 Task: Find connections with filter location Taquari with filter topic #hiringwith filter profile language Potuguese with filter current company Wonder Cement Ltd. with filter school SPJIMR SP Jain Institute of Management & Research with filter industry Electrical Equipment Manufacturing with filter service category Accounting with filter keywords title Heavy Equipment Operator
Action: Mouse moved to (550, 109)
Screenshot: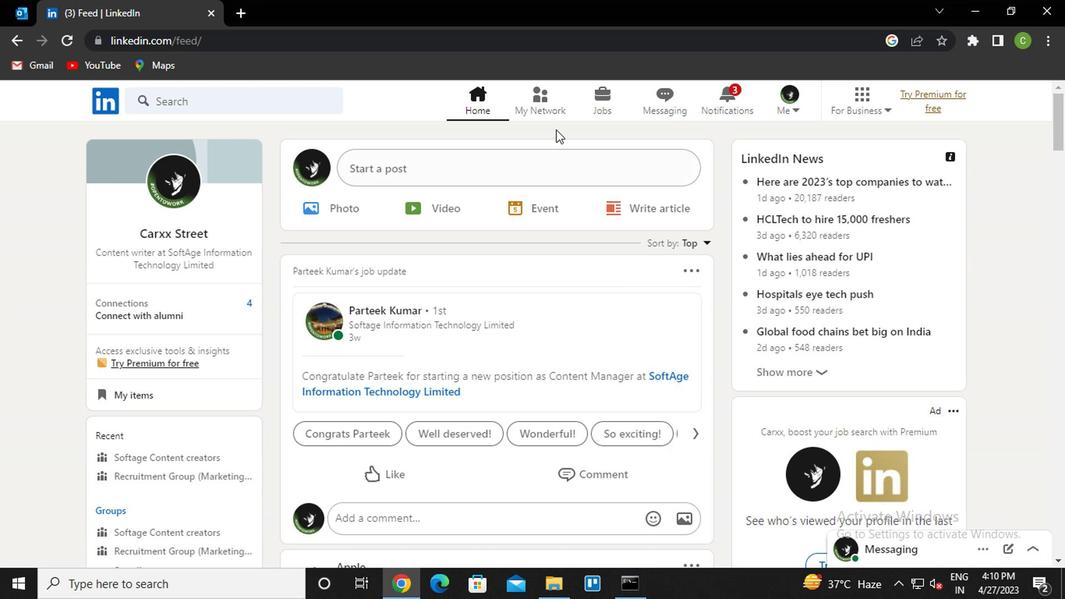 
Action: Mouse pressed left at (550, 109)
Screenshot: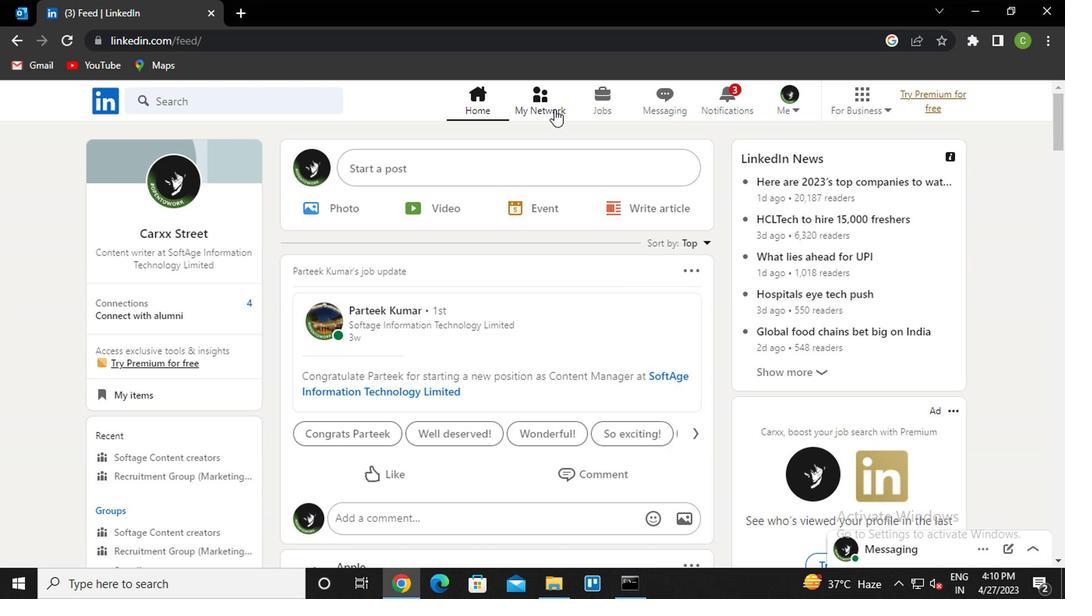 
Action: Mouse moved to (175, 195)
Screenshot: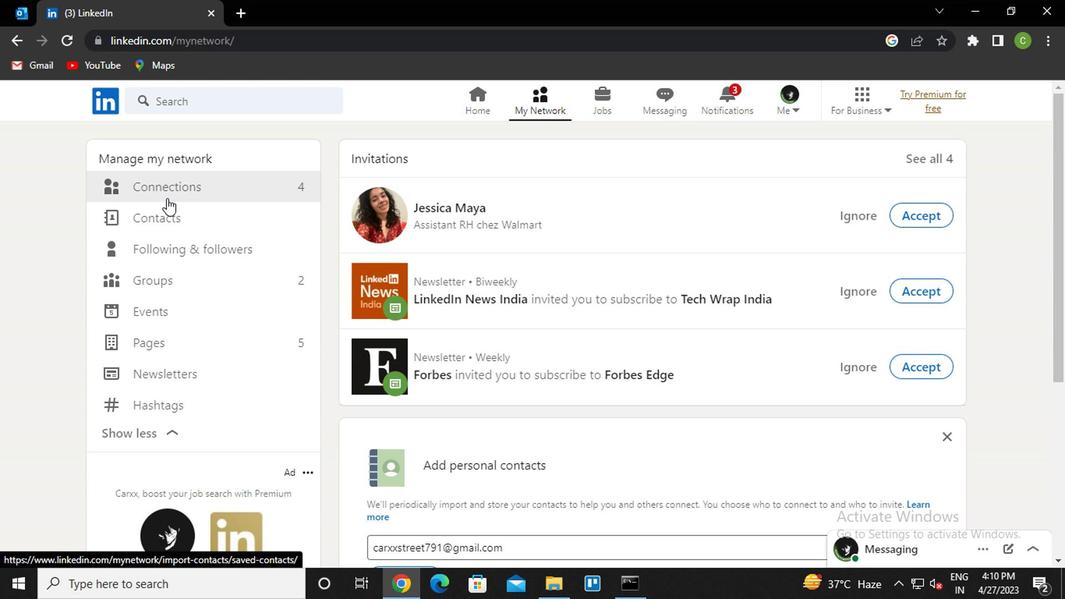 
Action: Mouse pressed left at (175, 195)
Screenshot: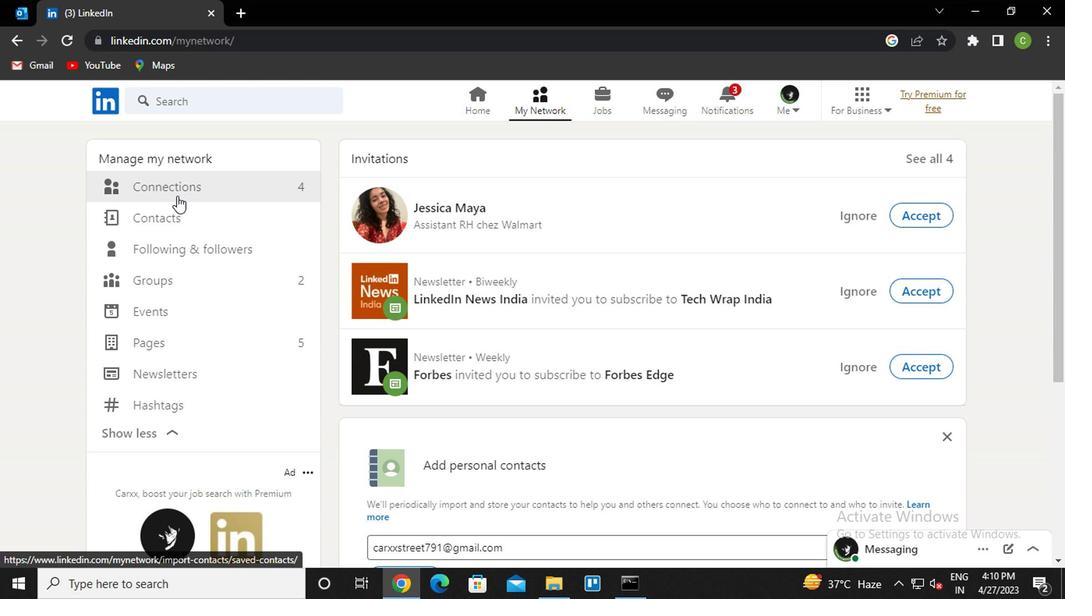 
Action: Mouse moved to (650, 188)
Screenshot: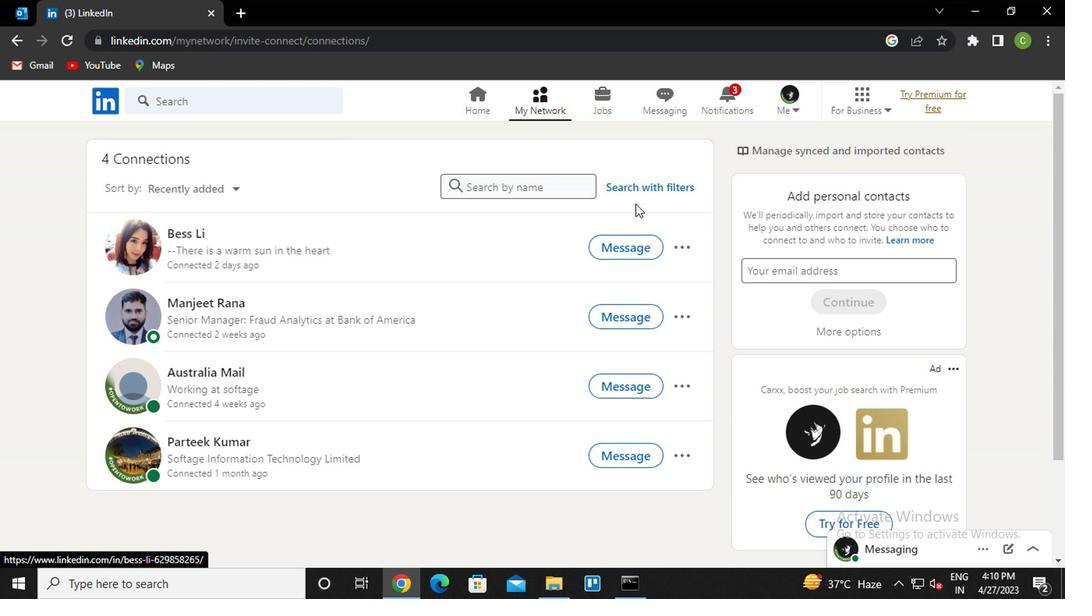
Action: Mouse pressed left at (650, 188)
Screenshot: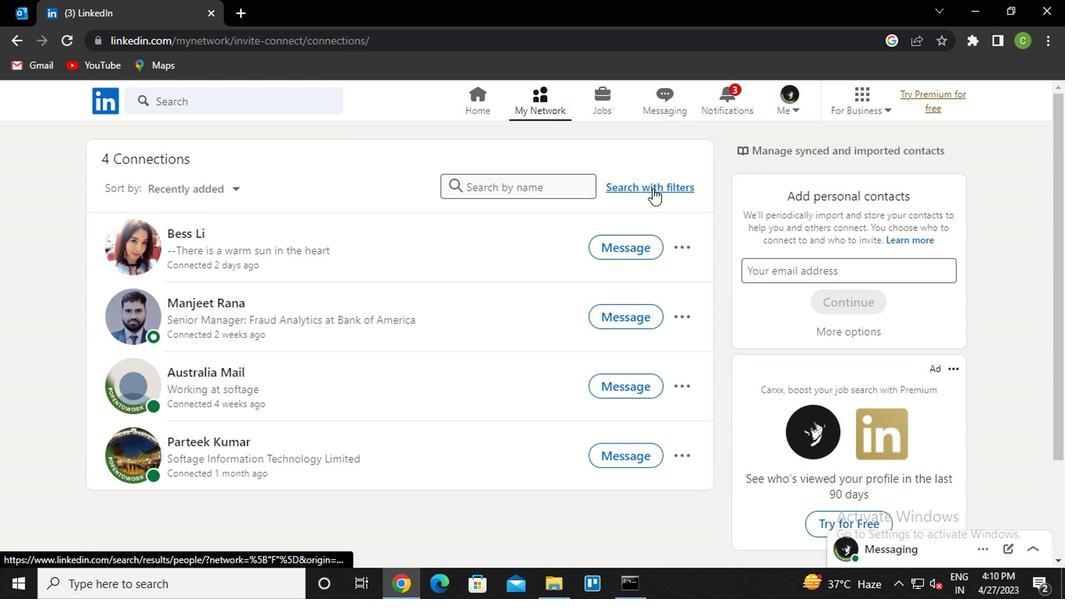 
Action: Mouse moved to (581, 148)
Screenshot: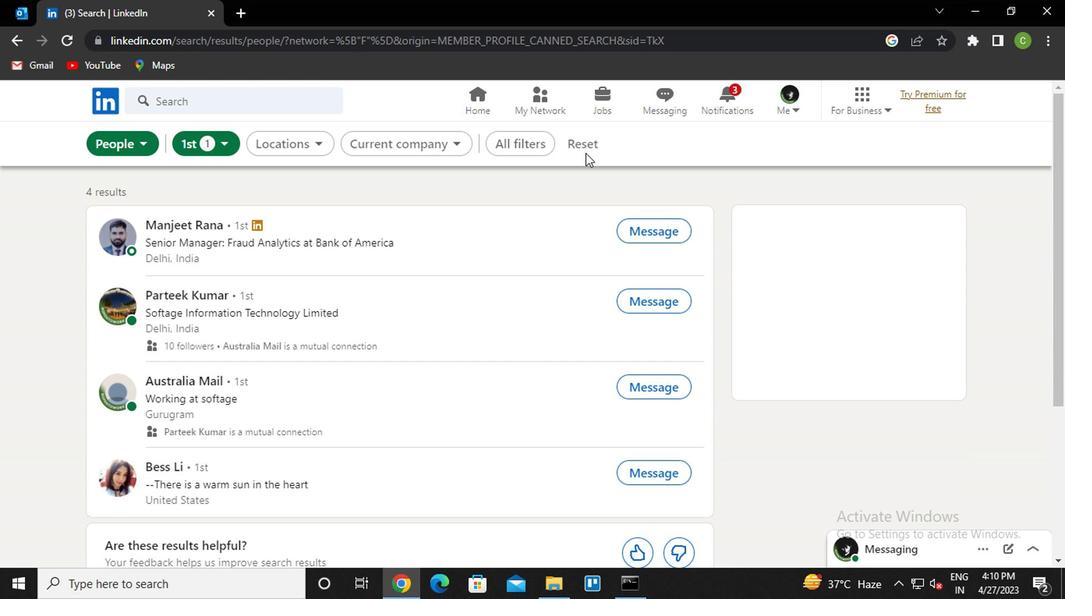 
Action: Mouse pressed left at (581, 148)
Screenshot: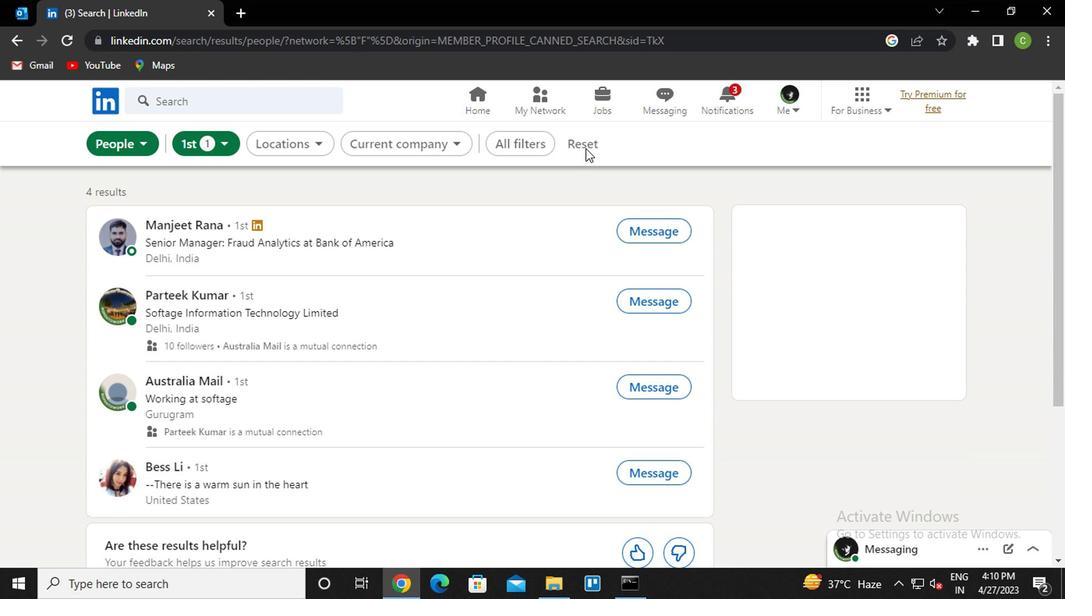 
Action: Mouse moved to (567, 150)
Screenshot: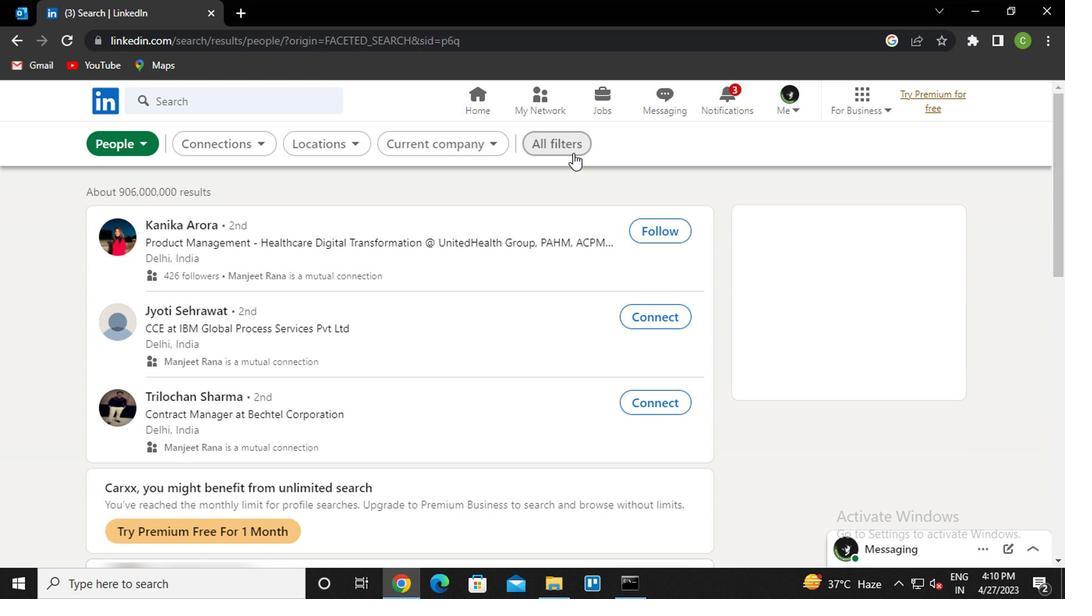 
Action: Mouse pressed left at (567, 150)
Screenshot: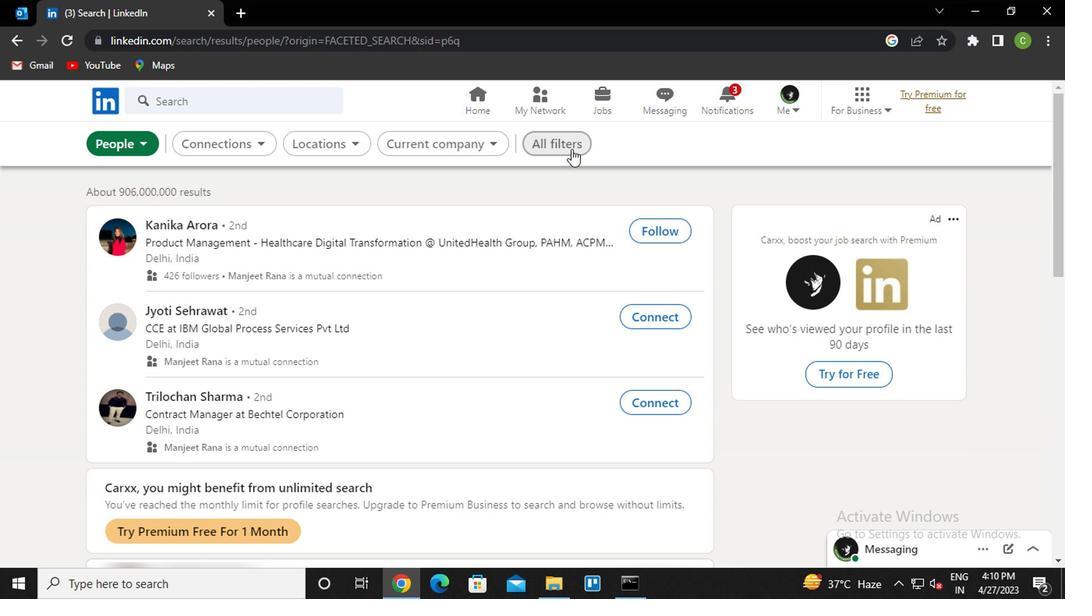 
Action: Mouse moved to (831, 300)
Screenshot: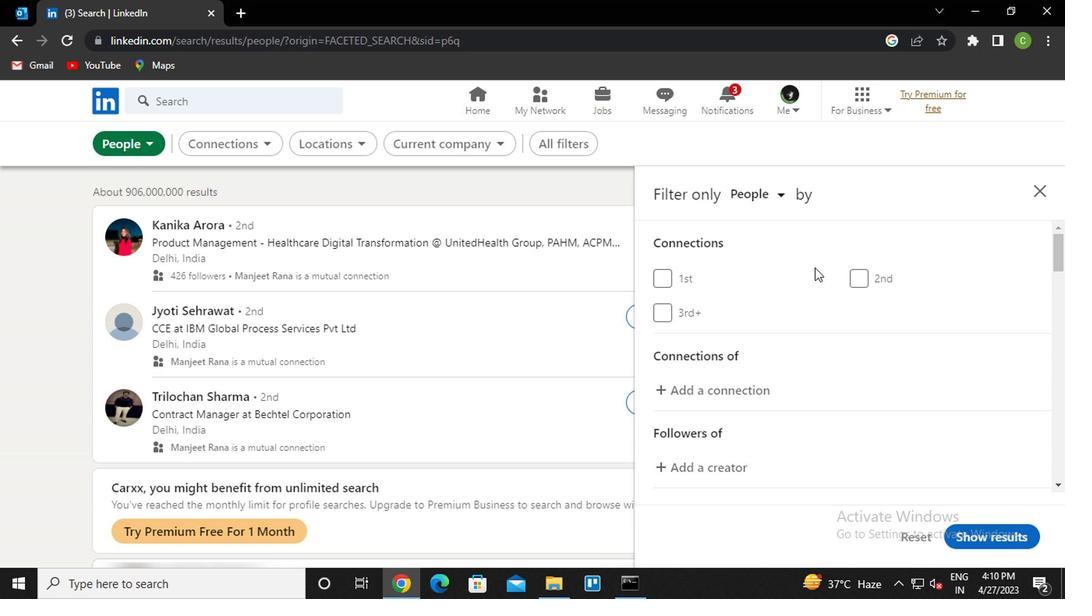 
Action: Mouse scrolled (831, 299) with delta (0, 0)
Screenshot: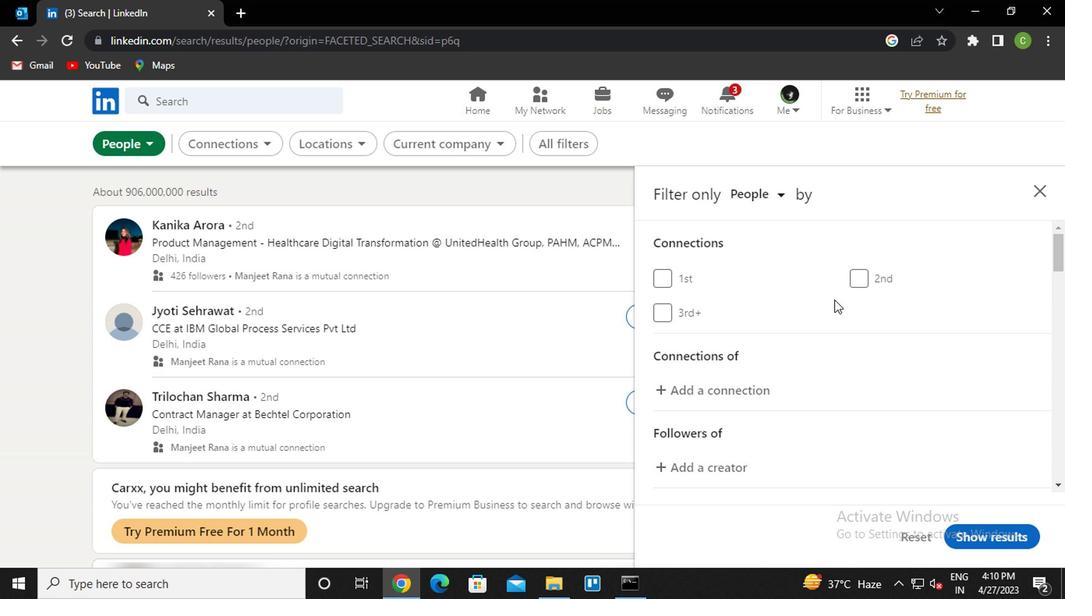 
Action: Mouse scrolled (831, 299) with delta (0, 0)
Screenshot: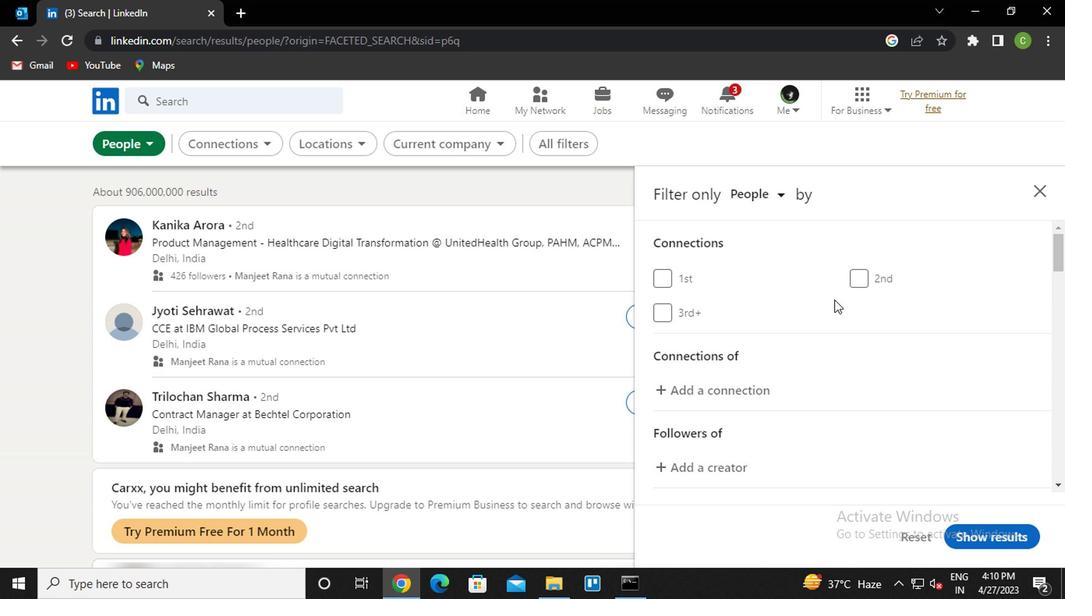 
Action: Mouse scrolled (831, 299) with delta (0, 0)
Screenshot: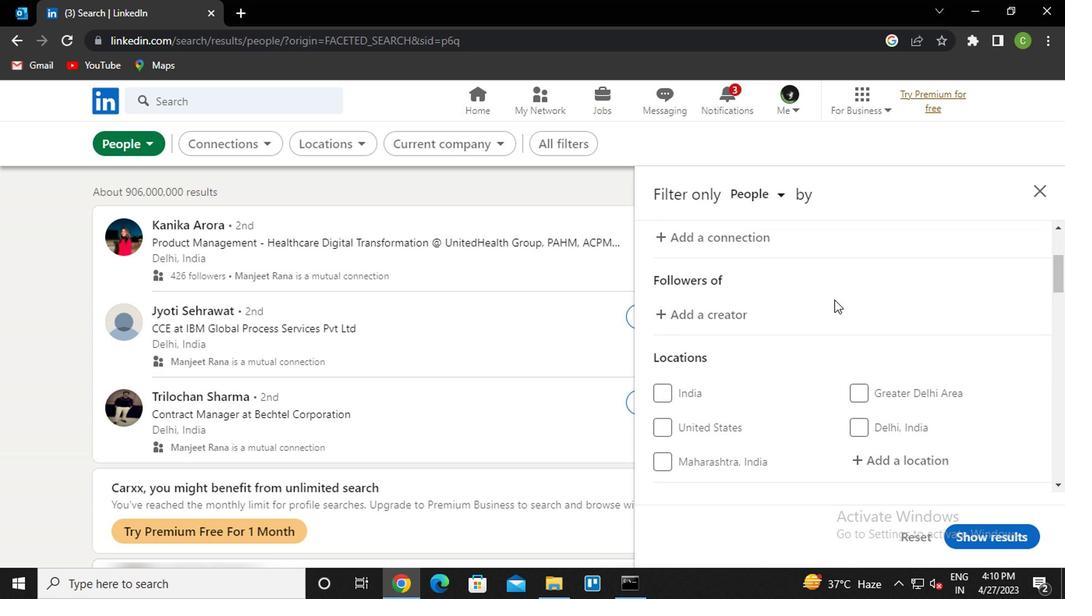 
Action: Mouse scrolled (831, 299) with delta (0, 0)
Screenshot: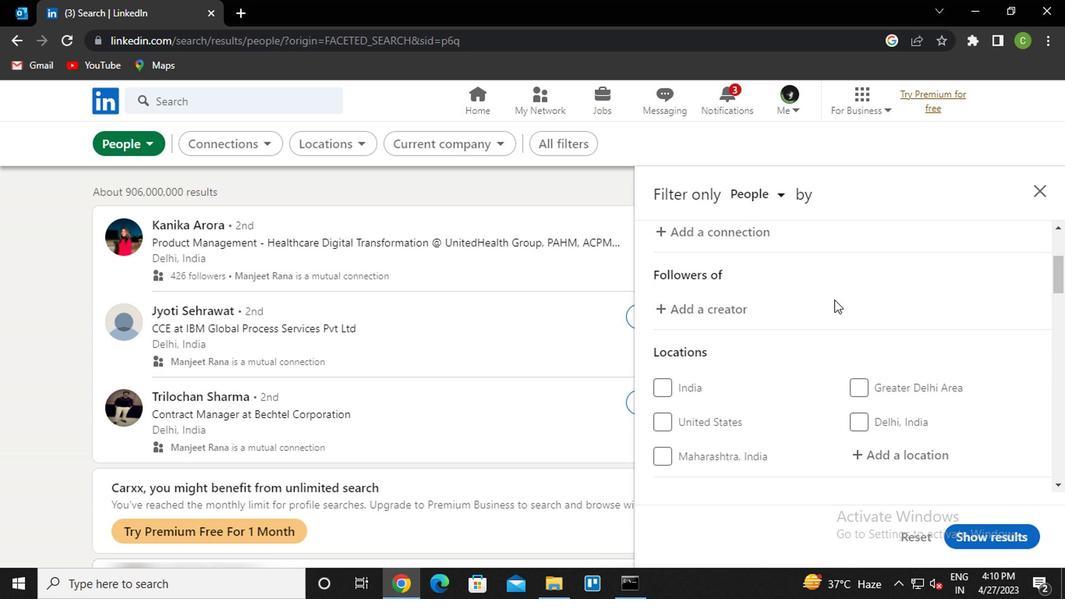 
Action: Mouse moved to (892, 308)
Screenshot: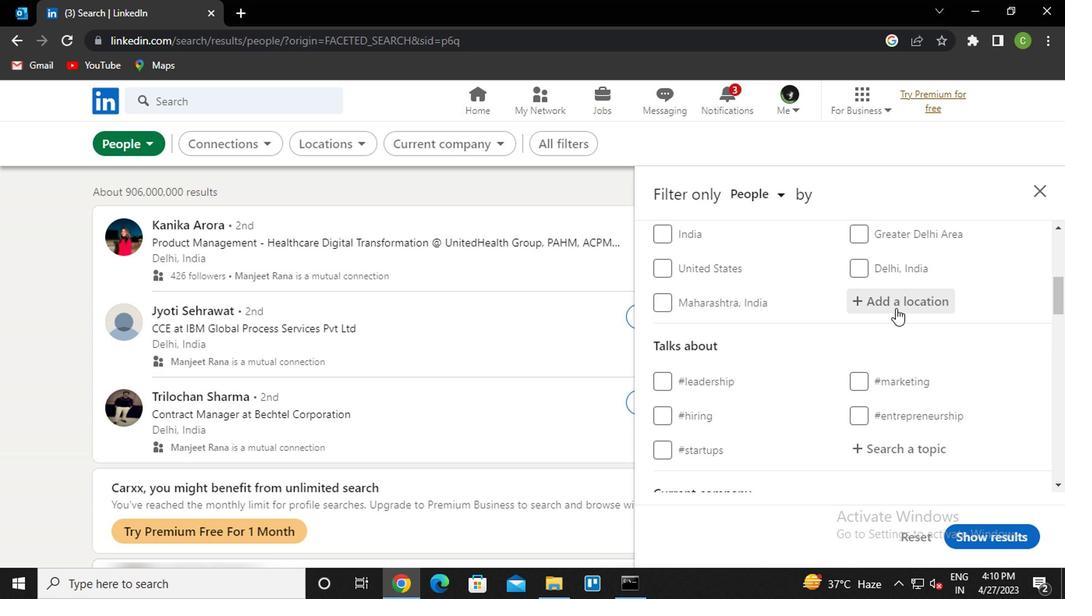 
Action: Mouse pressed left at (892, 308)
Screenshot: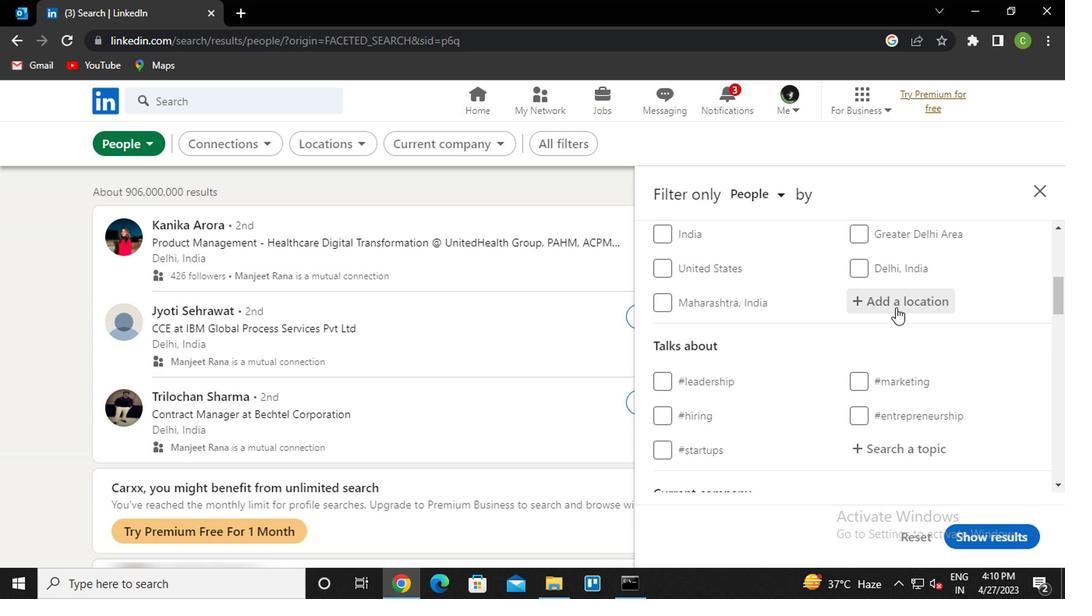 
Action: Key pressed t<Key.caps_lock>aquari<Key.down><Key.enter>
Screenshot: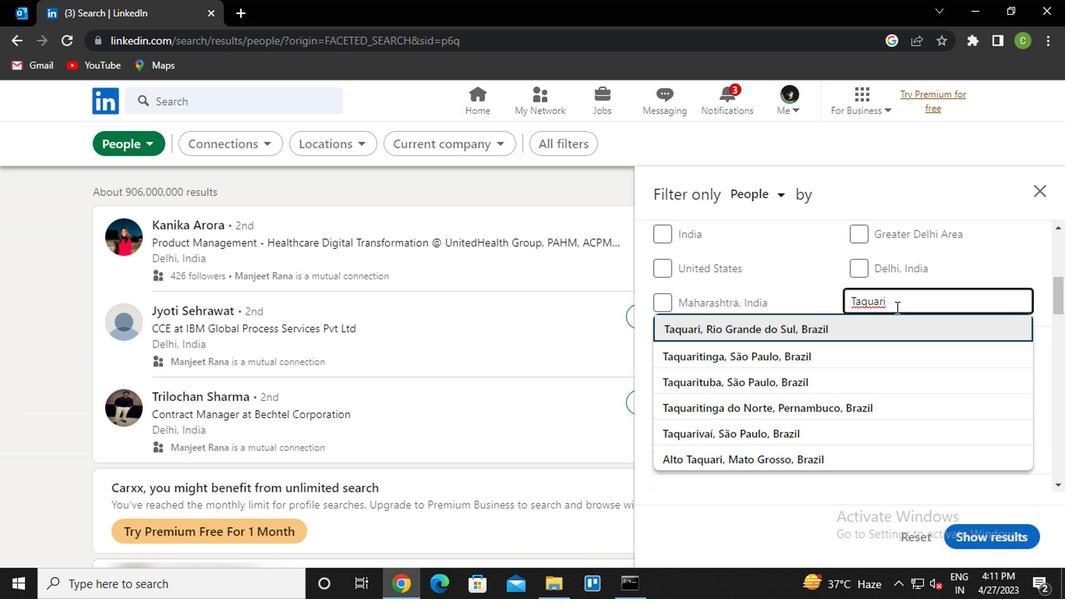 
Action: Mouse scrolled (892, 307) with delta (0, 0)
Screenshot: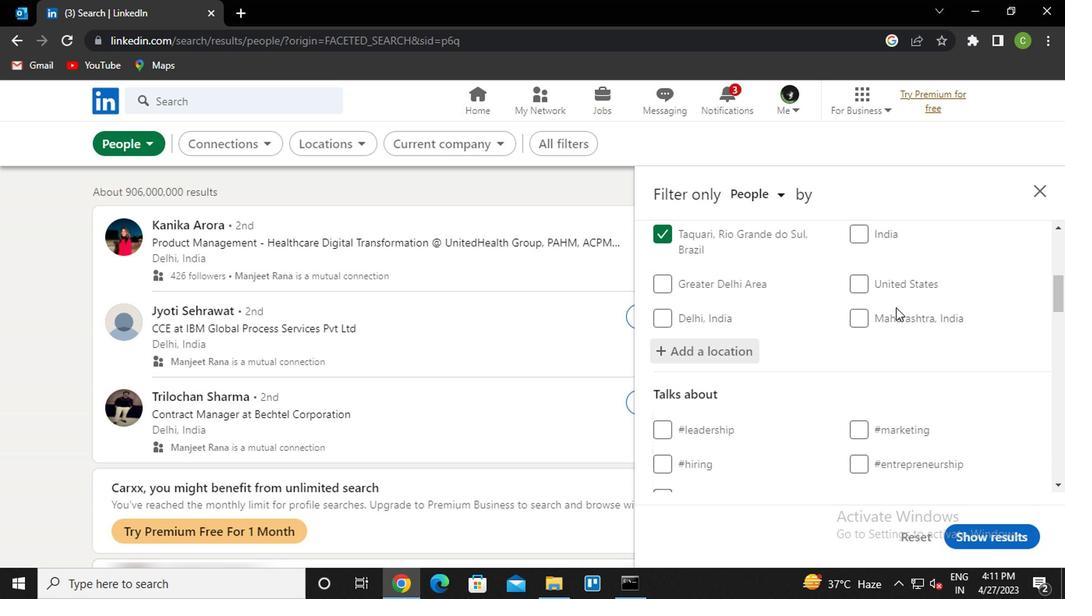 
Action: Mouse moved to (892, 309)
Screenshot: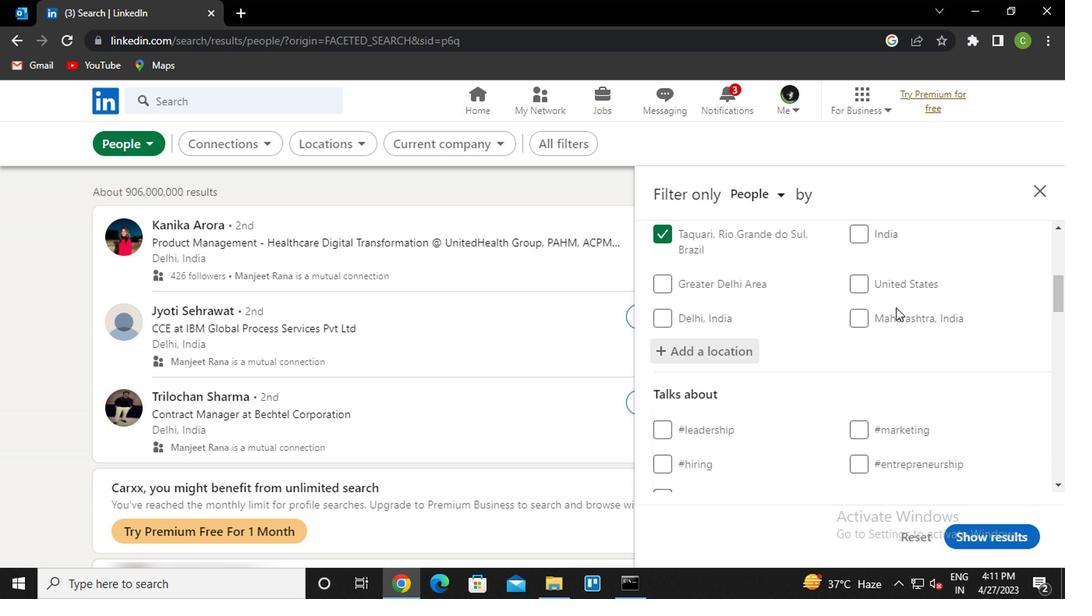 
Action: Mouse scrolled (892, 309) with delta (0, 0)
Screenshot: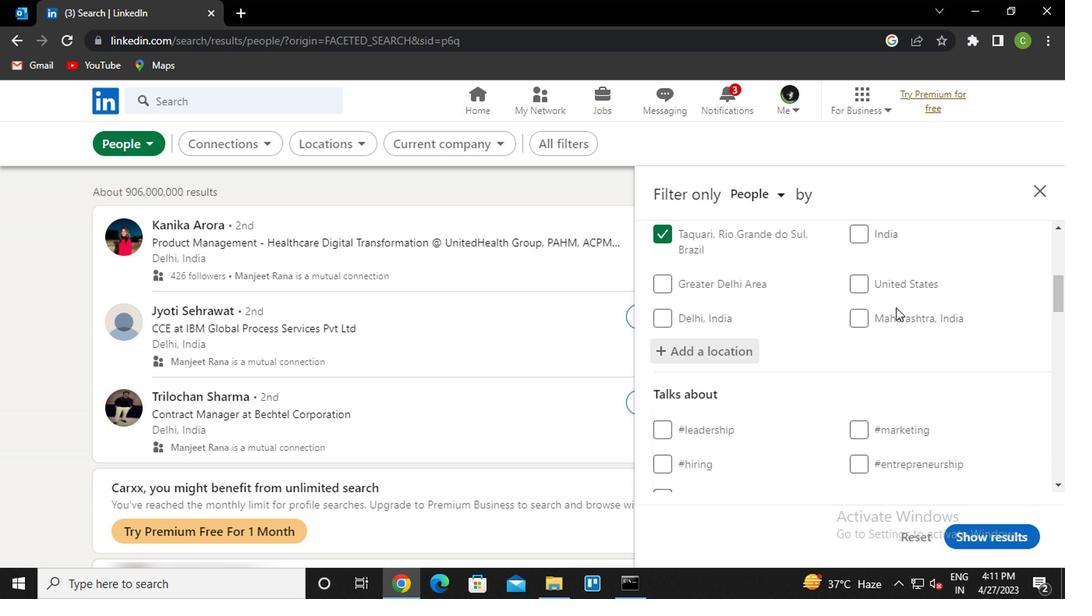 
Action: Mouse scrolled (892, 309) with delta (0, 0)
Screenshot: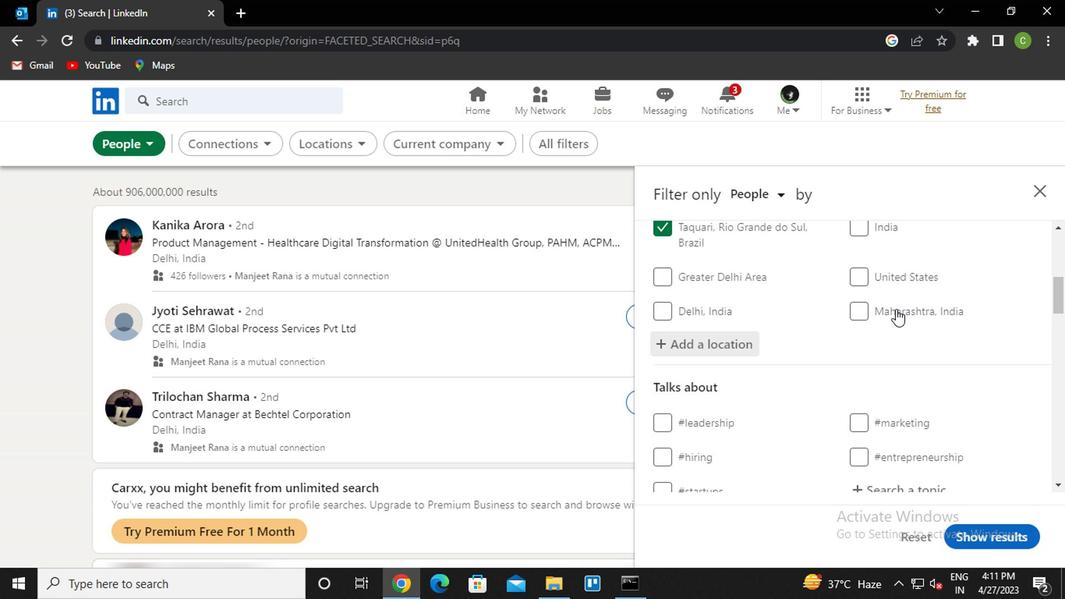 
Action: Mouse moved to (912, 270)
Screenshot: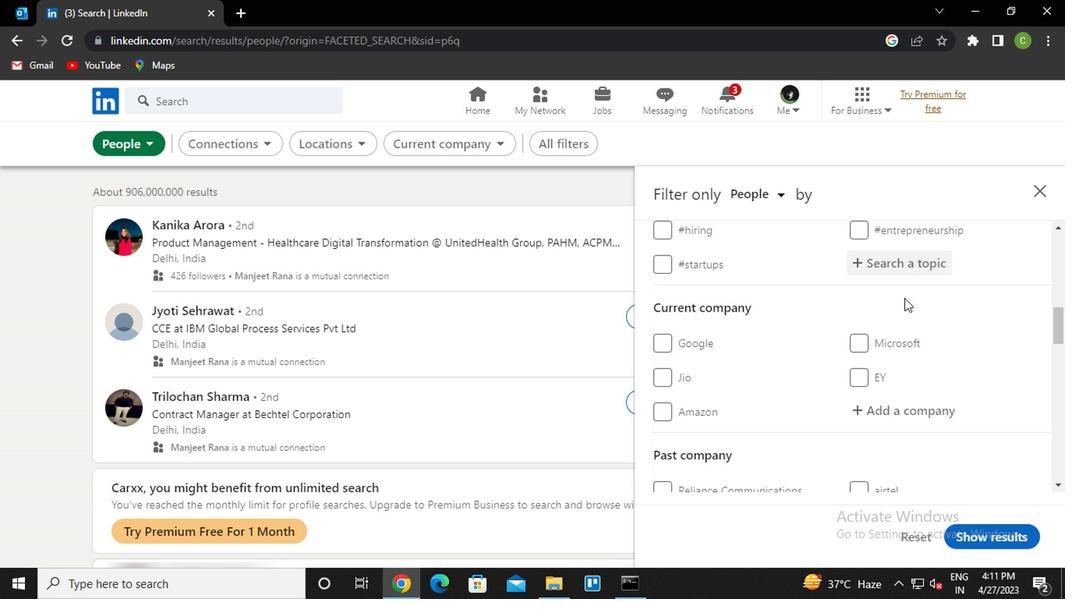 
Action: Mouse pressed left at (912, 270)
Screenshot: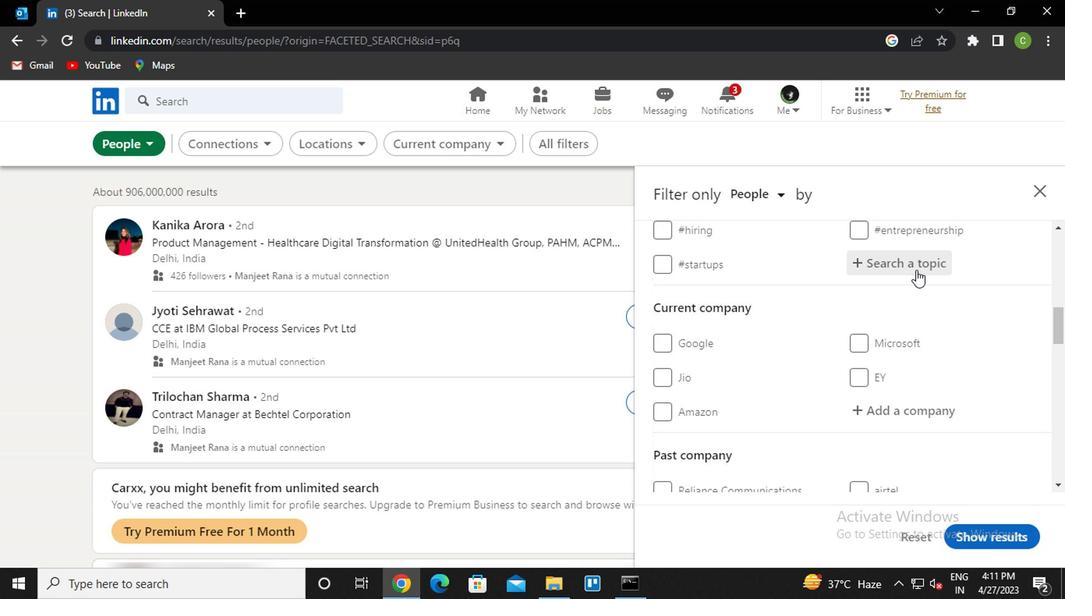 
Action: Key pressed hiring<Key.down><Key.enter>
Screenshot: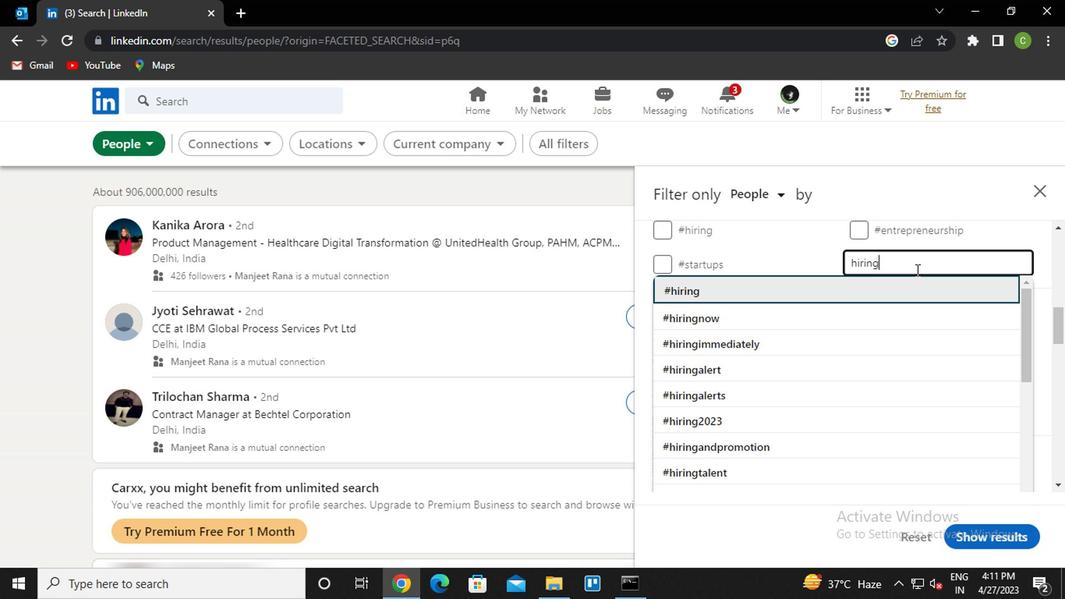 
Action: Mouse scrolled (912, 270) with delta (0, 0)
Screenshot: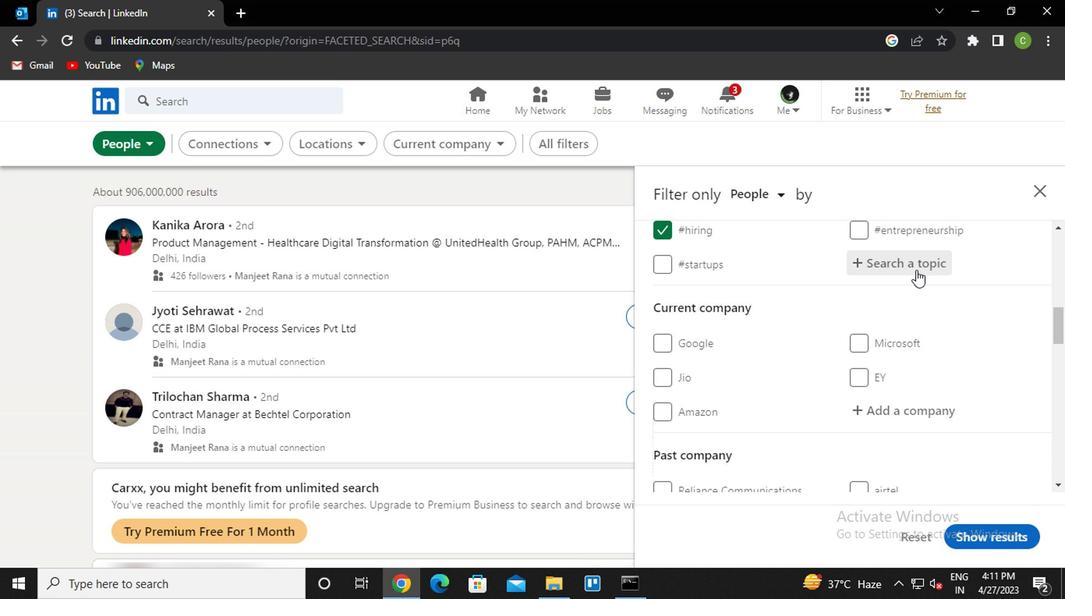 
Action: Mouse scrolled (912, 270) with delta (0, 0)
Screenshot: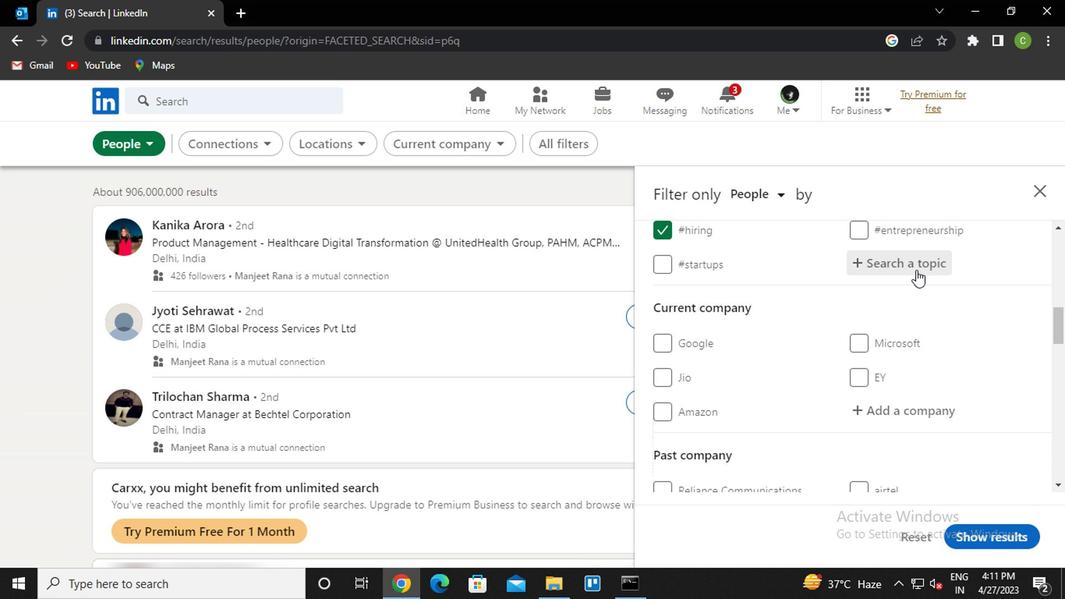 
Action: Mouse scrolled (912, 270) with delta (0, 0)
Screenshot: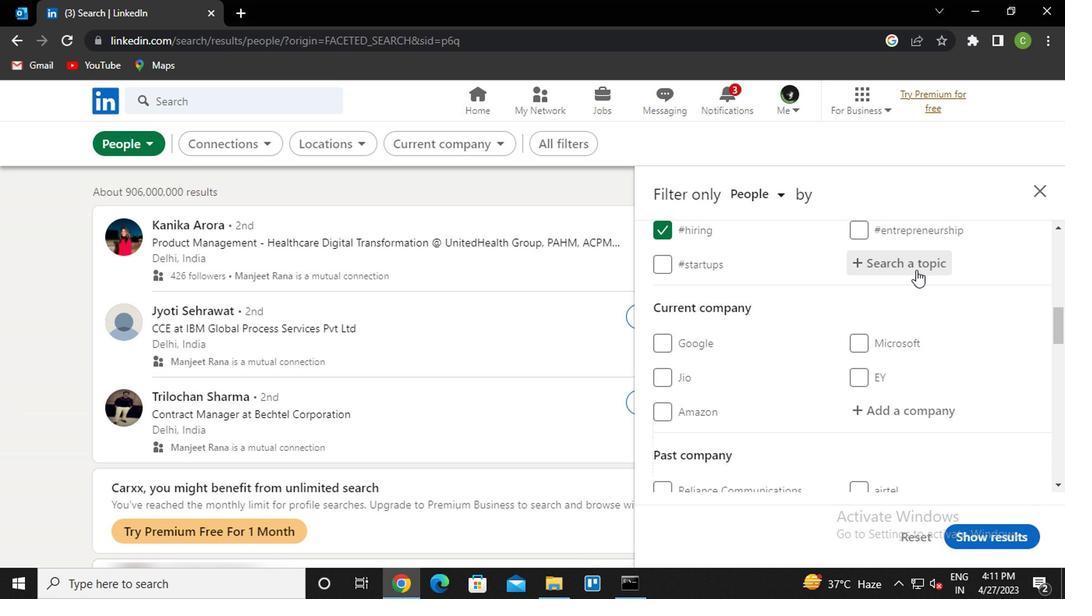 
Action: Mouse scrolled (912, 270) with delta (0, 0)
Screenshot: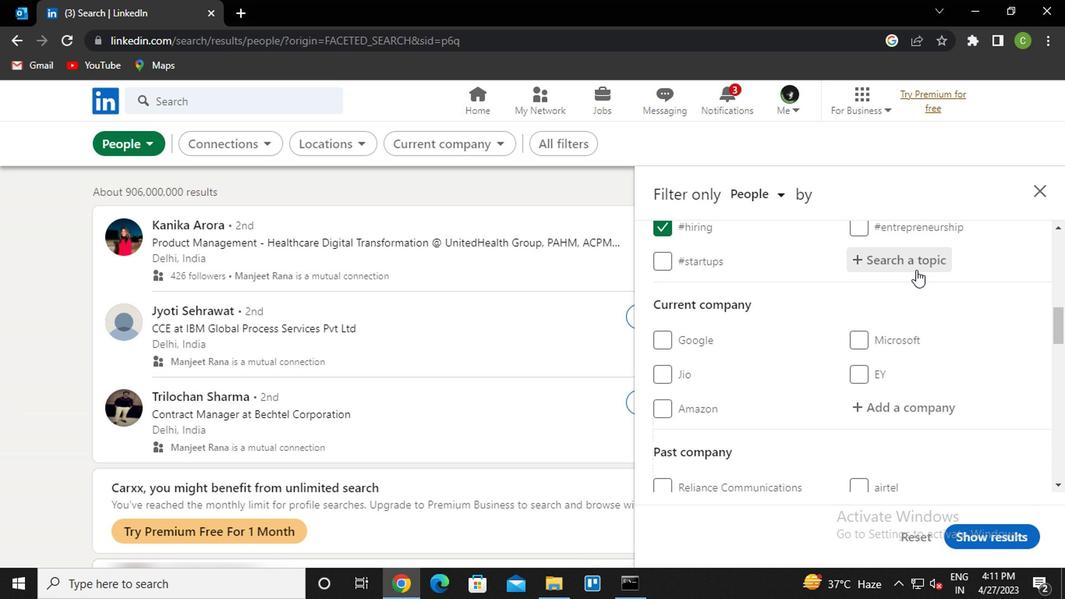 
Action: Mouse scrolled (912, 270) with delta (0, 0)
Screenshot: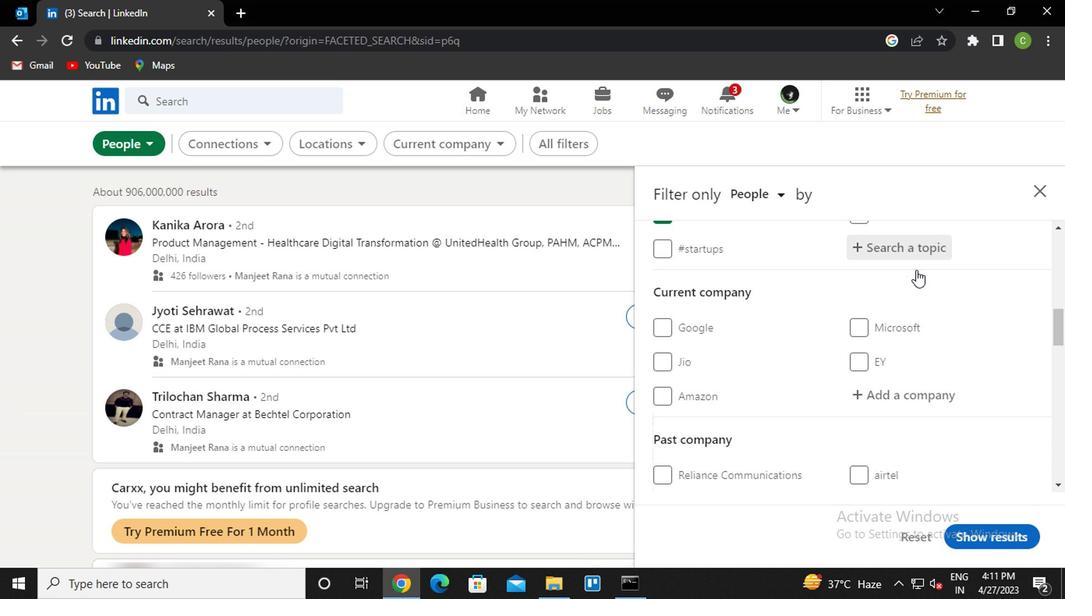 
Action: Mouse scrolled (912, 270) with delta (0, 0)
Screenshot: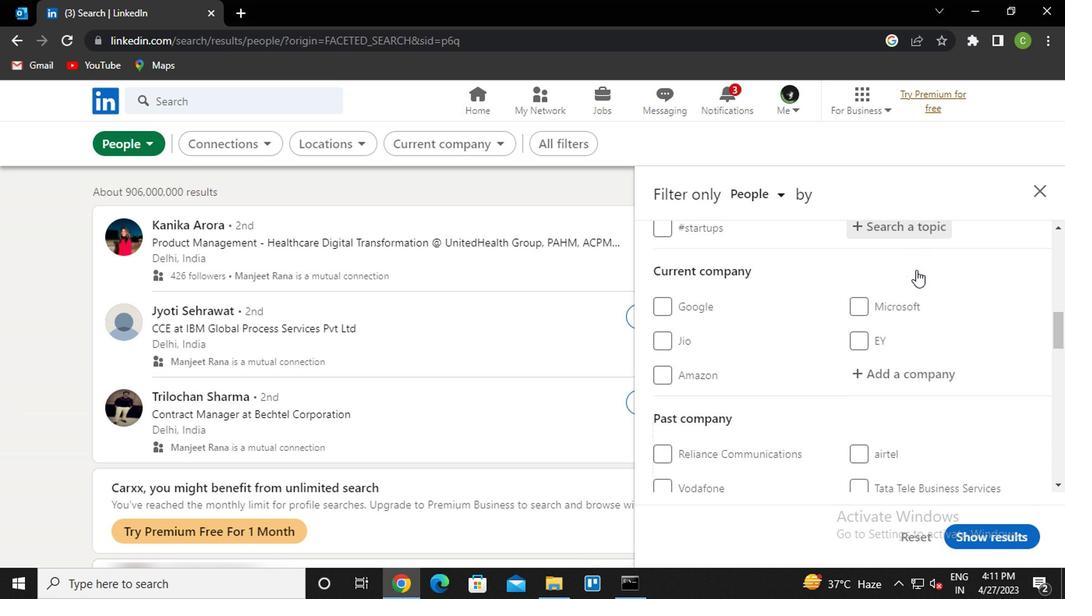 
Action: Mouse scrolled (912, 270) with delta (0, 0)
Screenshot: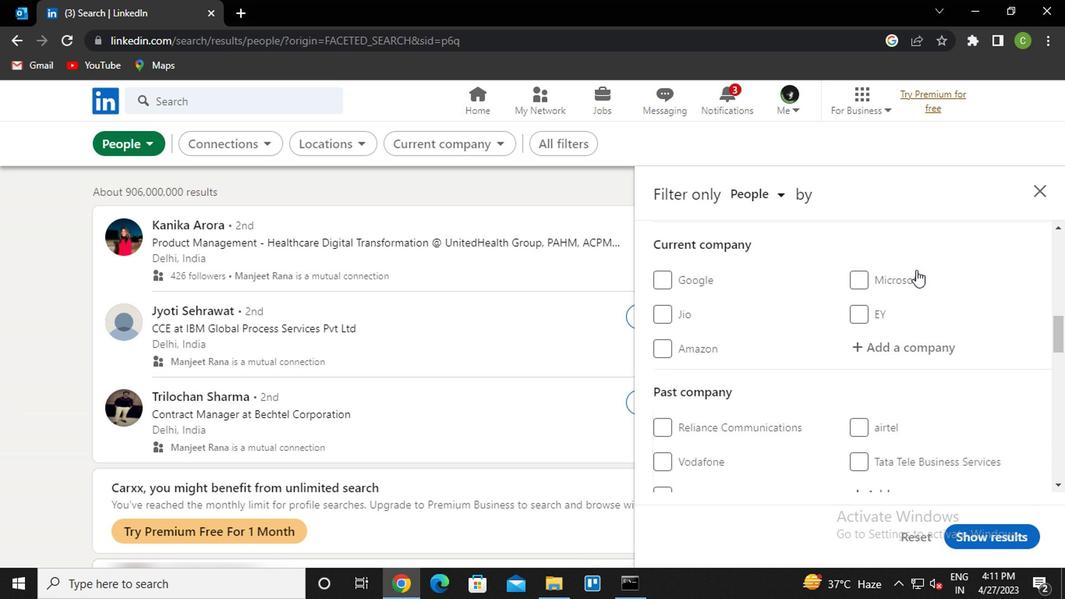 
Action: Mouse scrolled (912, 270) with delta (0, 0)
Screenshot: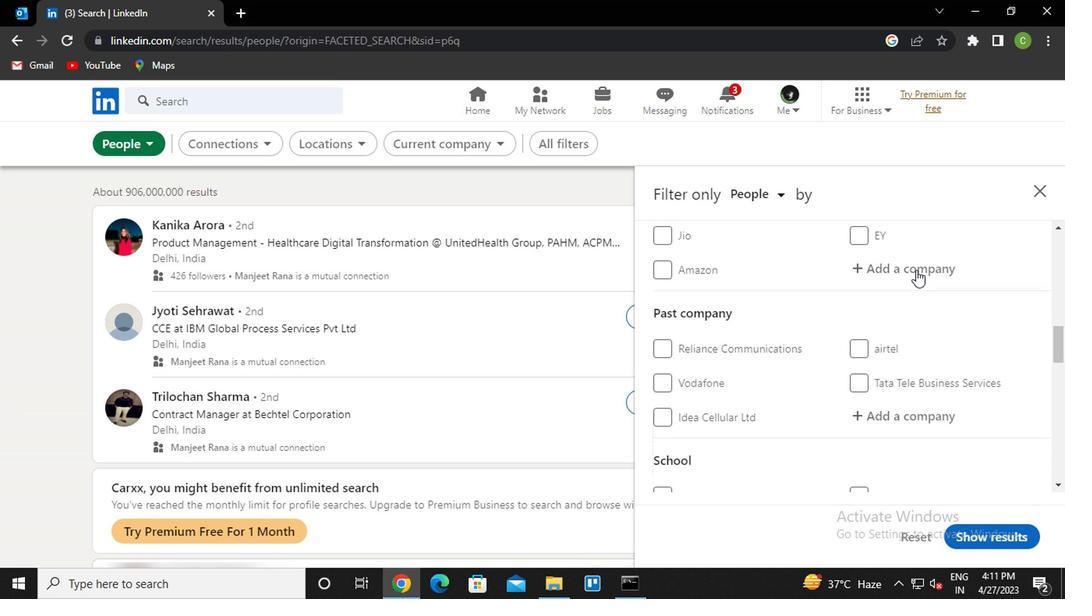 
Action: Mouse moved to (862, 375)
Screenshot: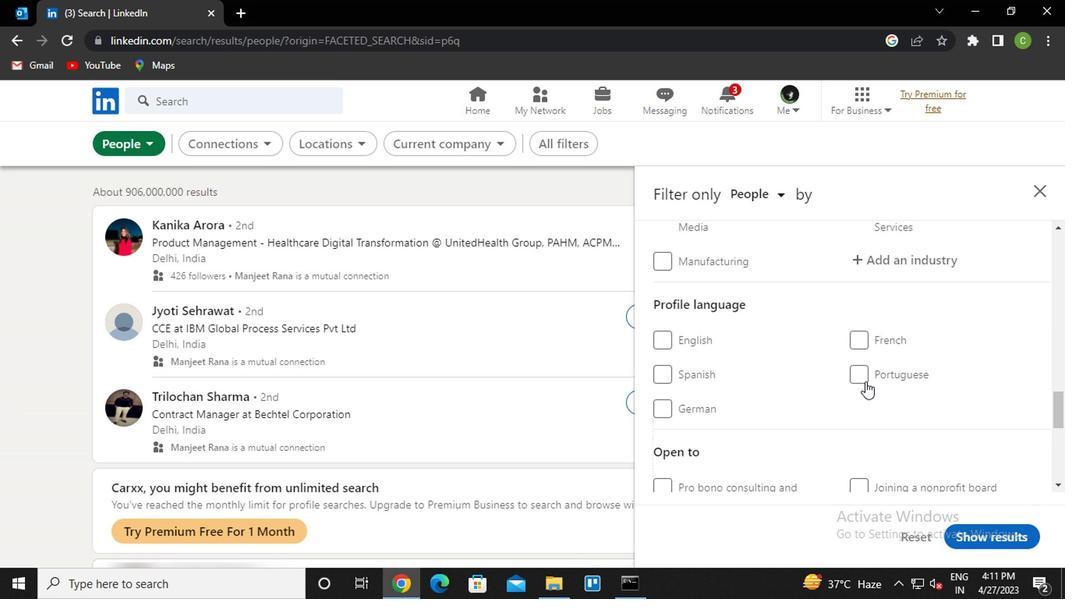 
Action: Mouse pressed left at (862, 375)
Screenshot: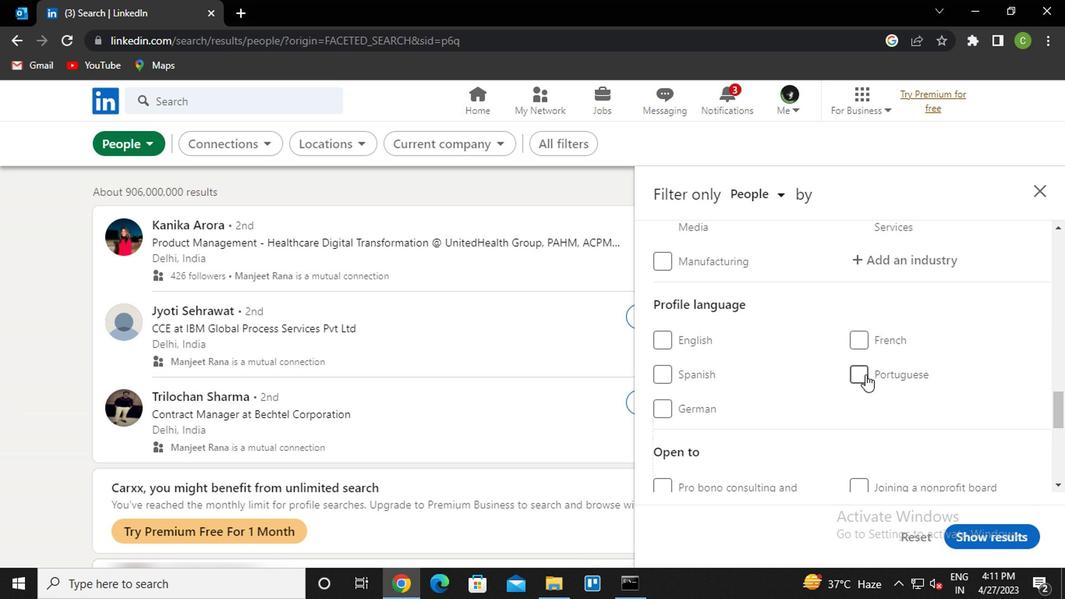 
Action: Mouse scrolled (862, 375) with delta (0, 0)
Screenshot: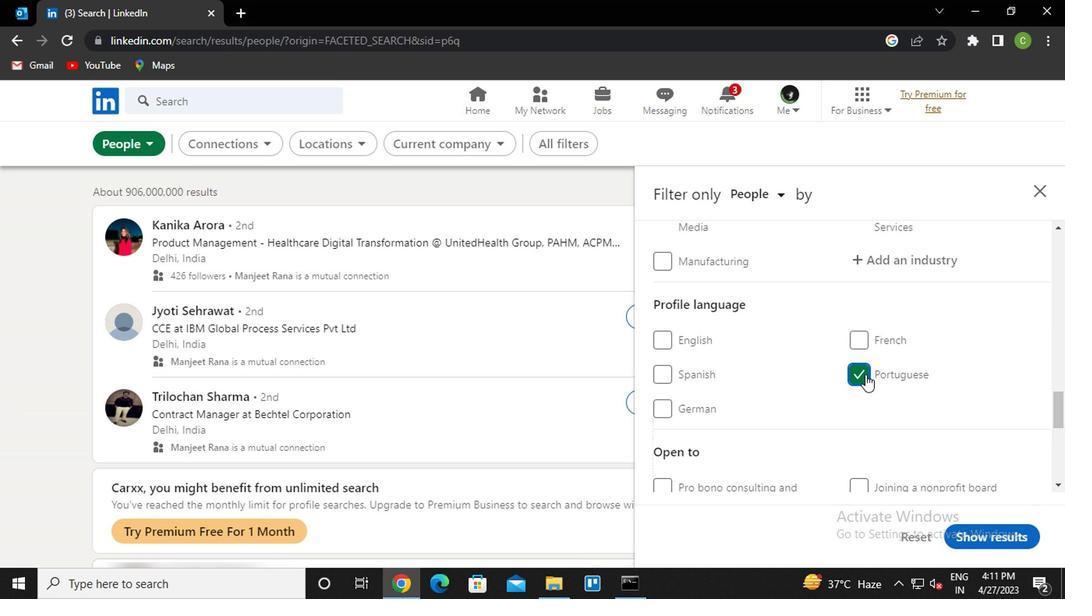 
Action: Mouse scrolled (862, 375) with delta (0, 0)
Screenshot: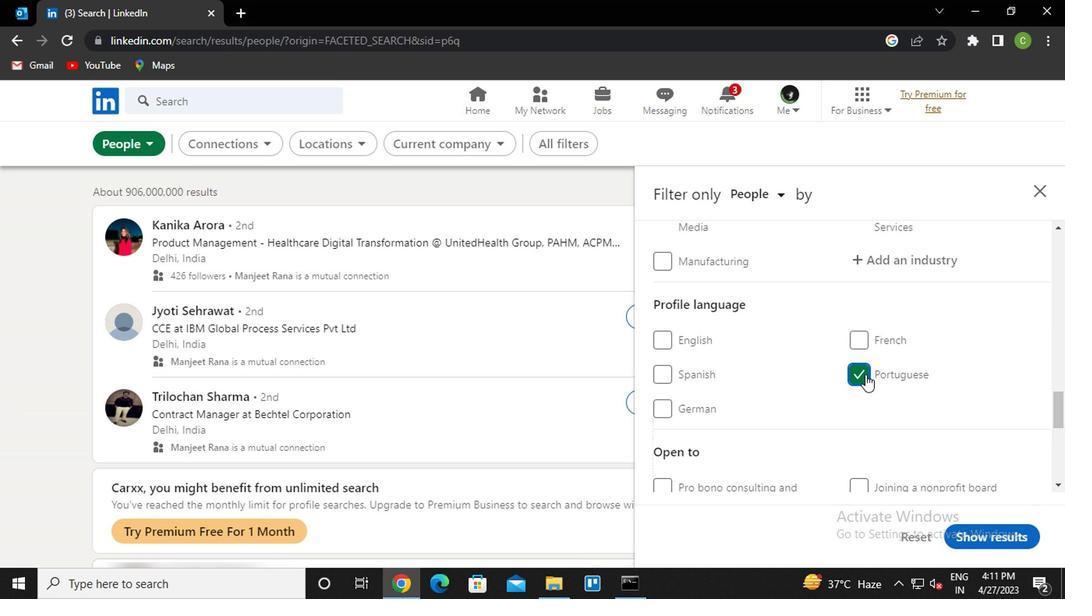 
Action: Mouse scrolled (862, 375) with delta (0, 0)
Screenshot: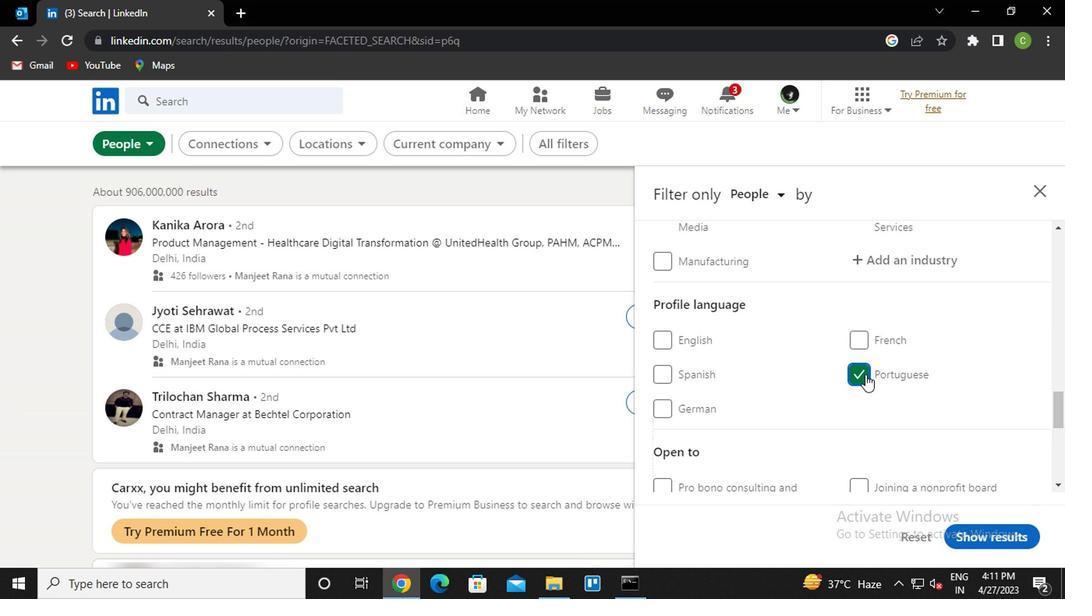 
Action: Mouse scrolled (862, 375) with delta (0, 0)
Screenshot: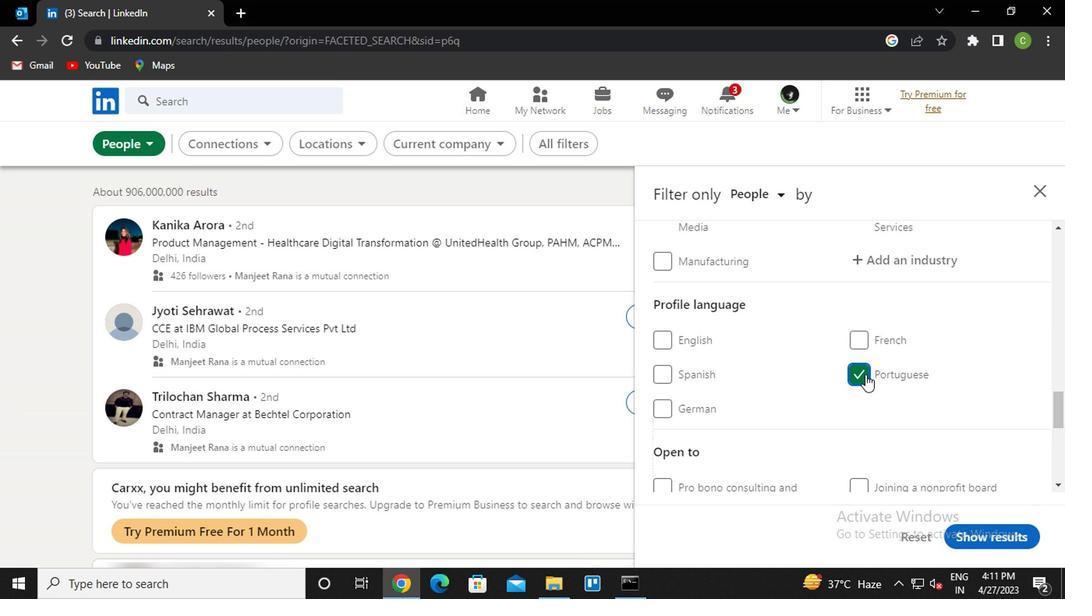 
Action: Mouse scrolled (862, 375) with delta (0, 0)
Screenshot: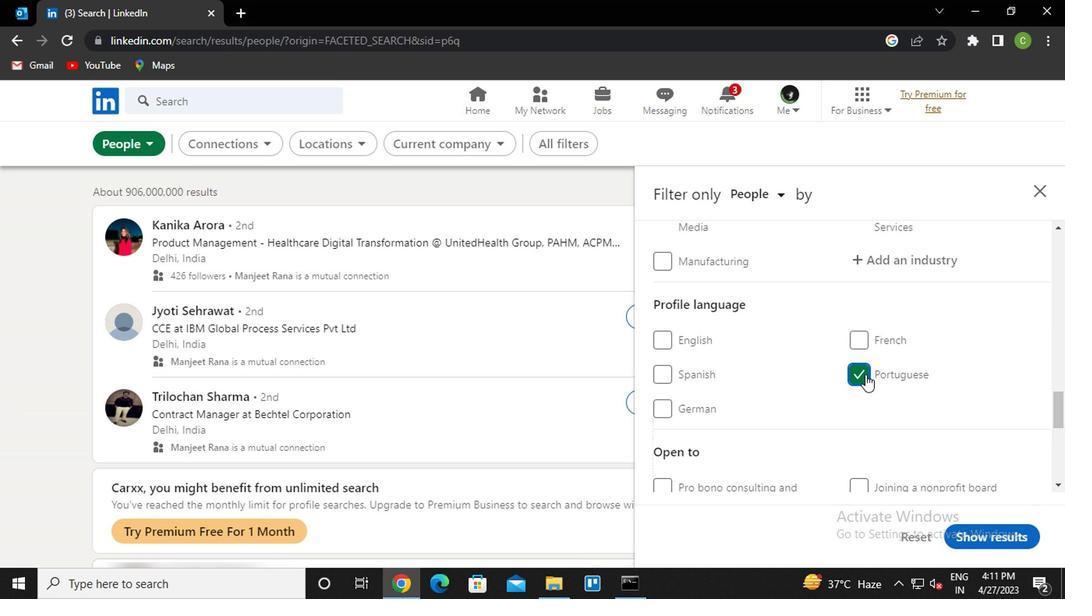 
Action: Mouse scrolled (862, 375) with delta (0, 0)
Screenshot: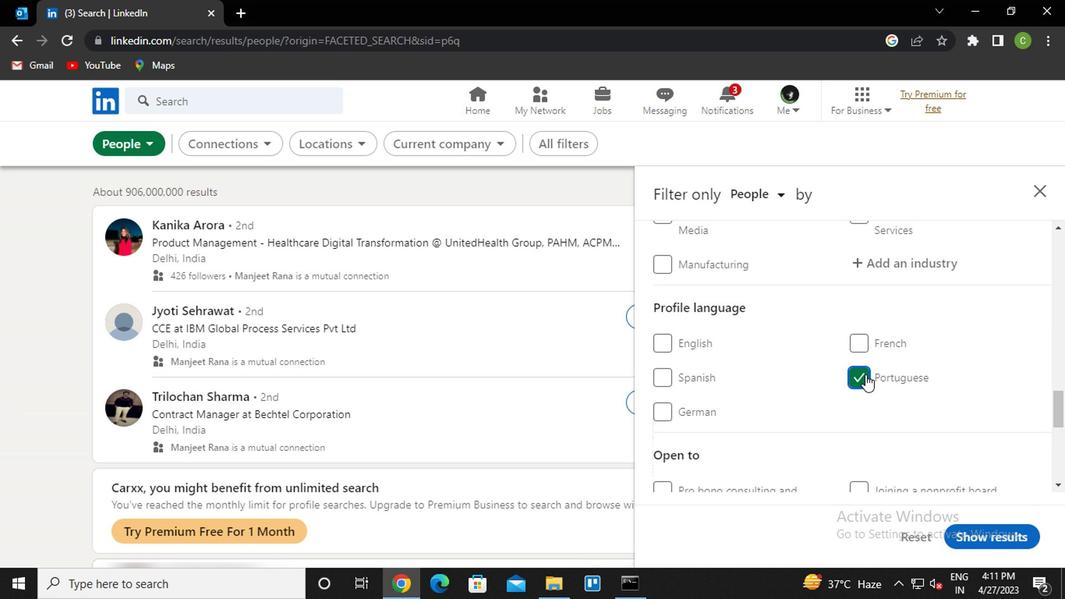 
Action: Mouse moved to (883, 247)
Screenshot: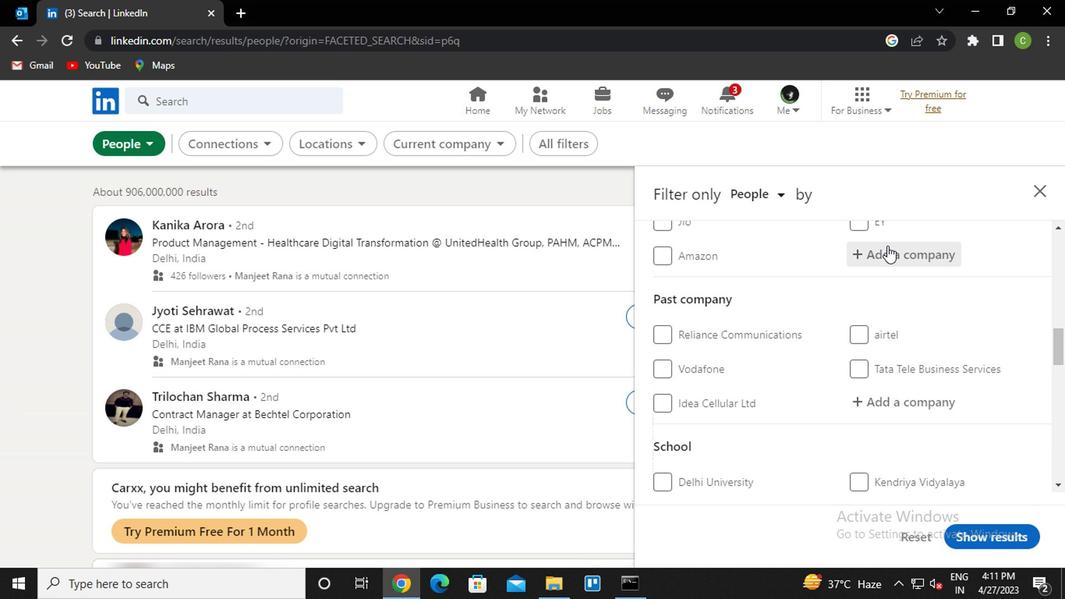 
Action: Mouse pressed left at (883, 247)
Screenshot: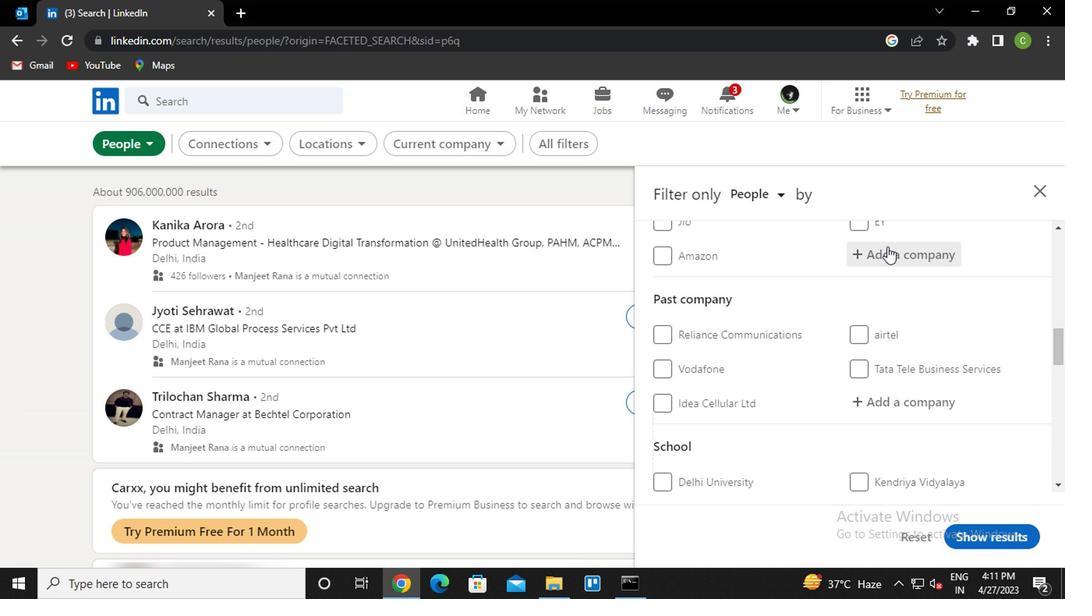 
Action: Key pressed <Key.caps_lock>w<Key.caps_lock>onder<Key.space><Key.caps_lock>c<Key.caps_lock>ement<Key.down><Key.enter>
Screenshot: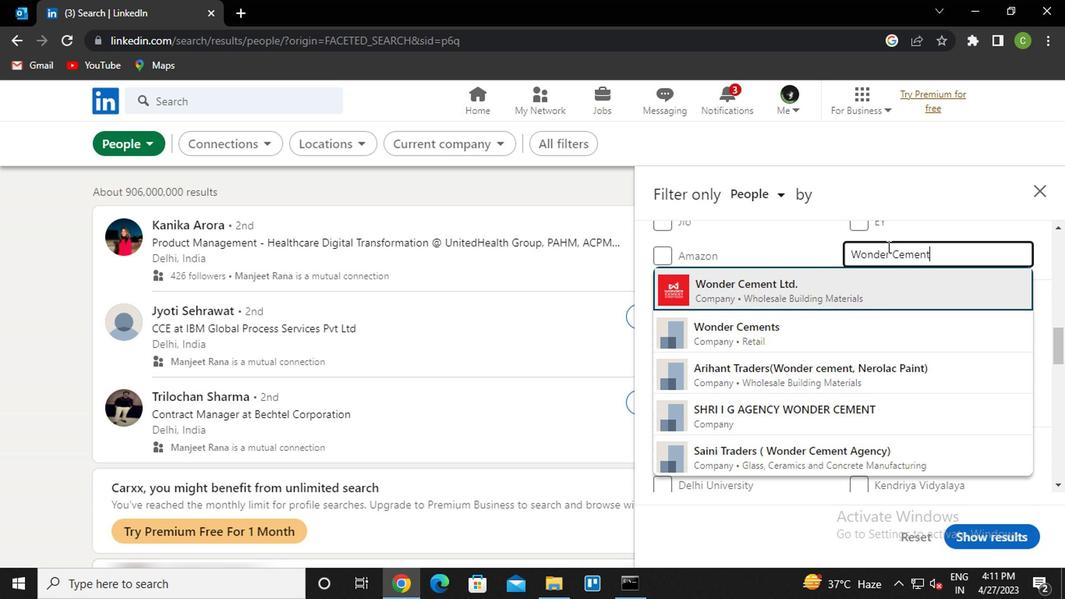 
Action: Mouse moved to (870, 263)
Screenshot: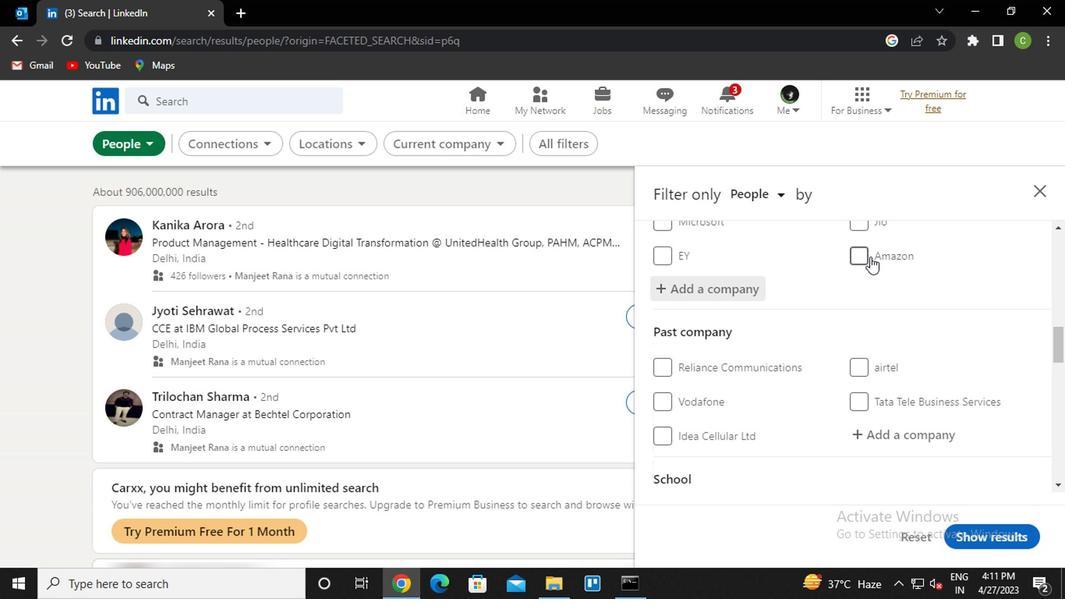 
Action: Mouse scrolled (870, 262) with delta (0, 0)
Screenshot: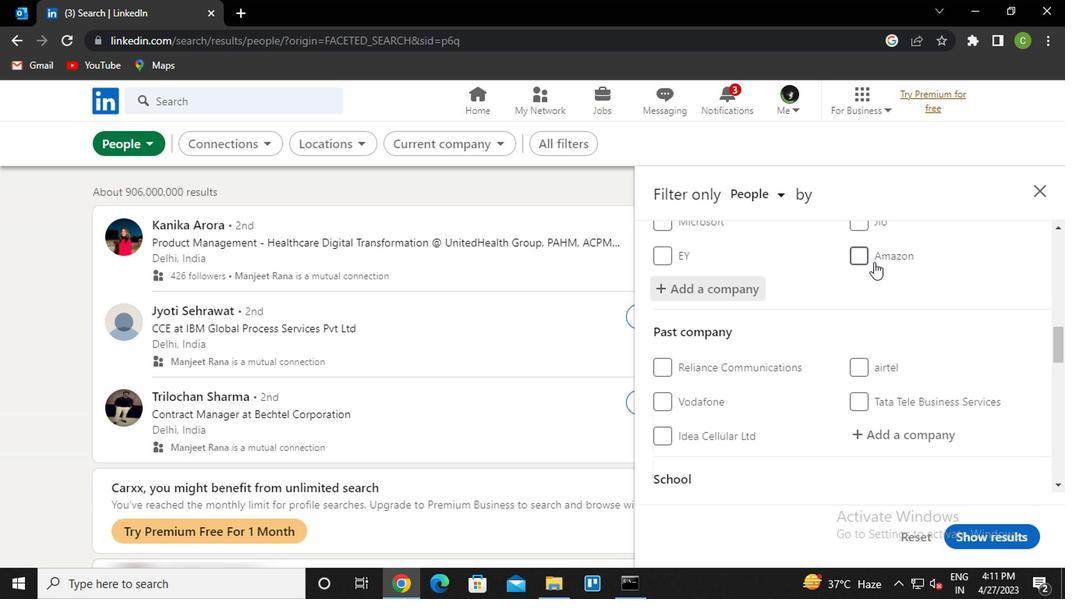 
Action: Mouse moved to (896, 352)
Screenshot: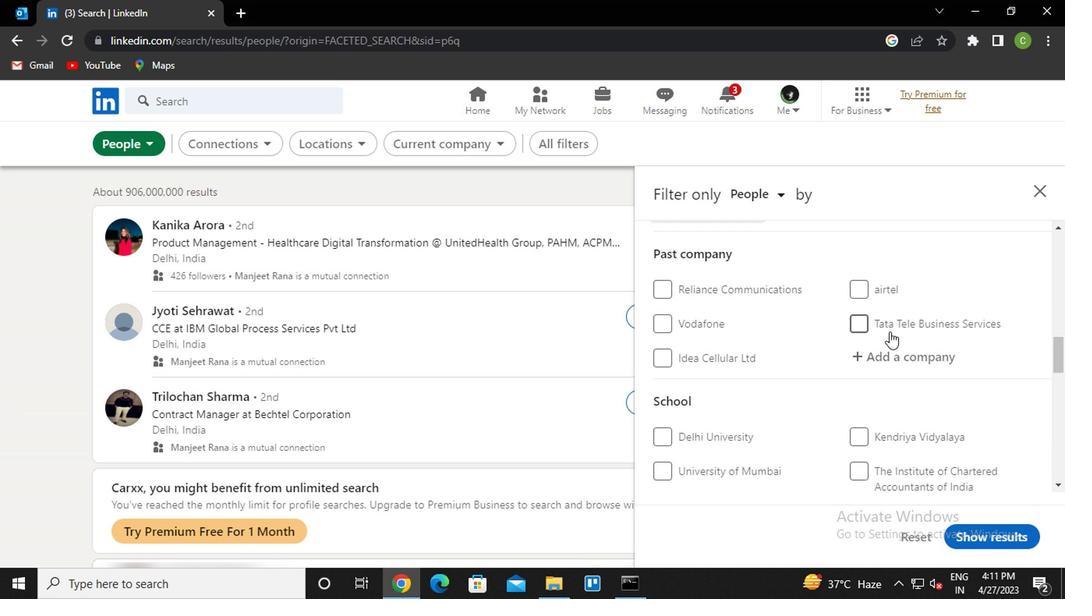 
Action: Mouse scrolled (896, 351) with delta (0, 0)
Screenshot: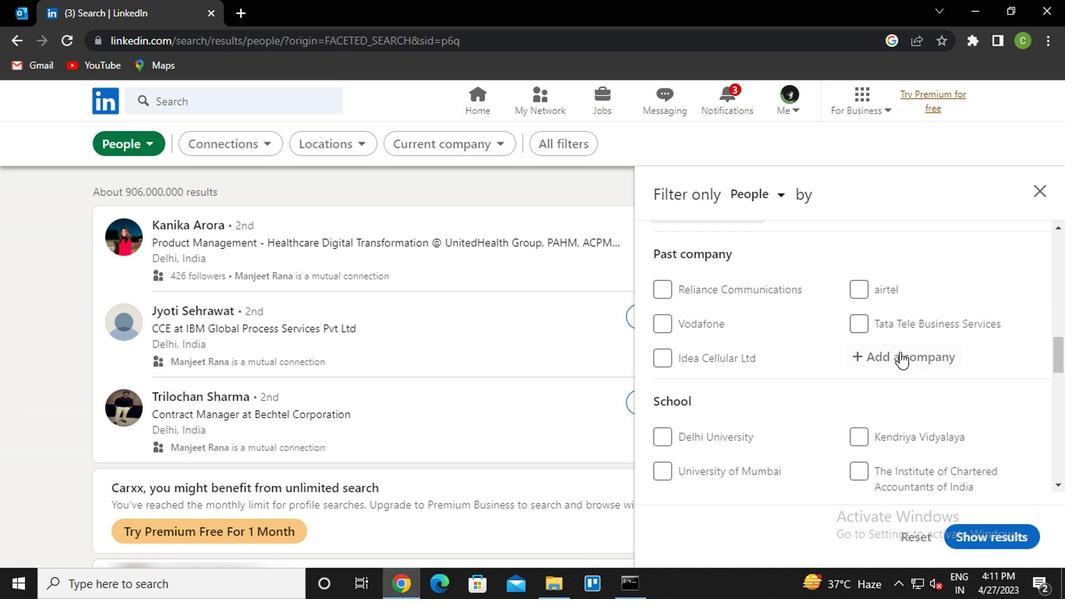 
Action: Mouse moved to (893, 351)
Screenshot: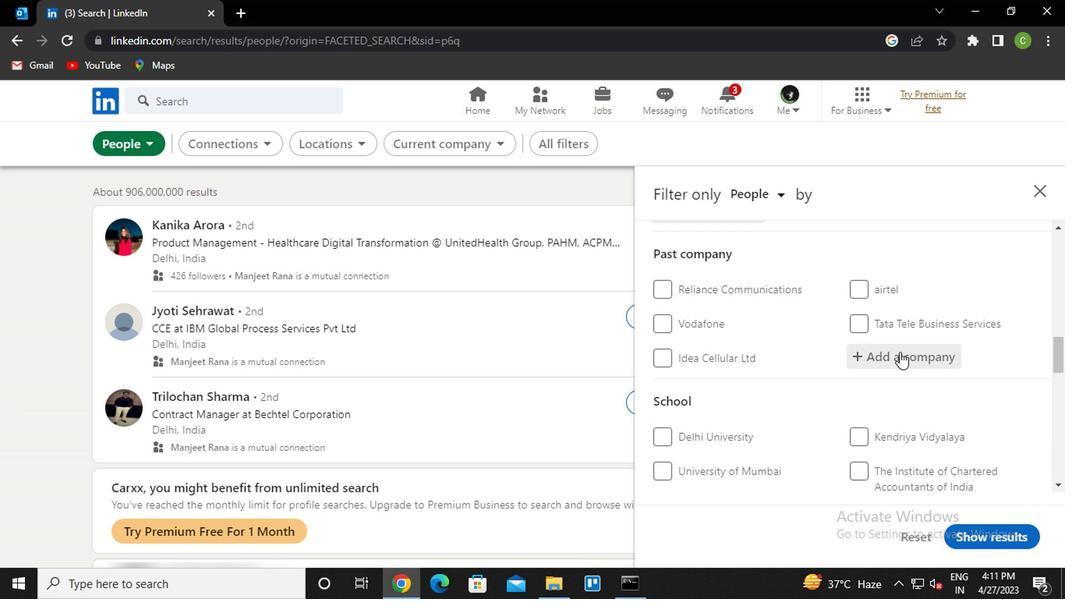 
Action: Mouse scrolled (893, 350) with delta (0, -1)
Screenshot: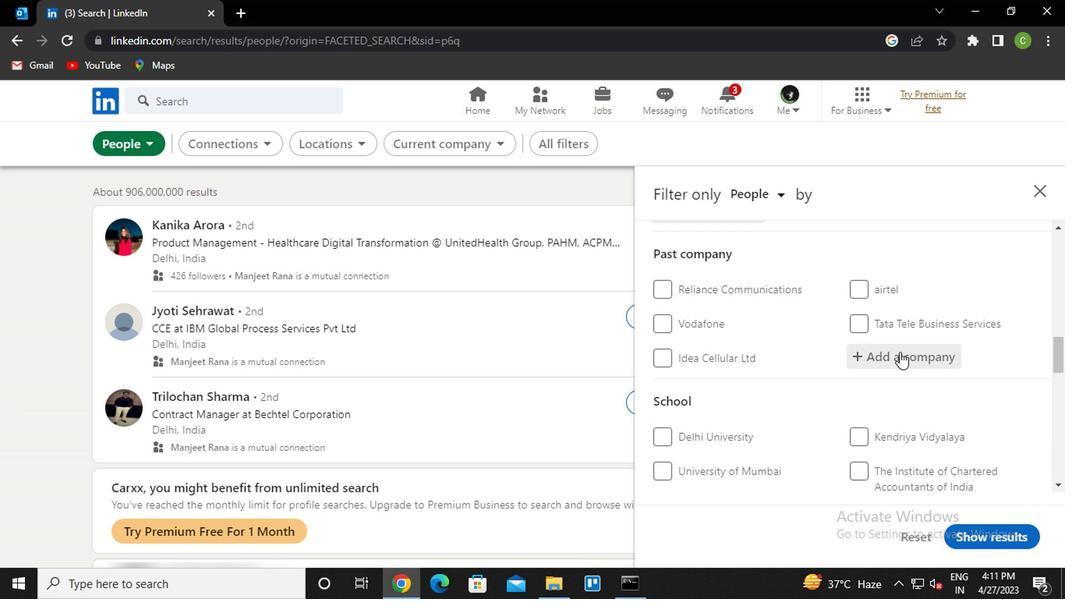
Action: Mouse moved to (891, 349)
Screenshot: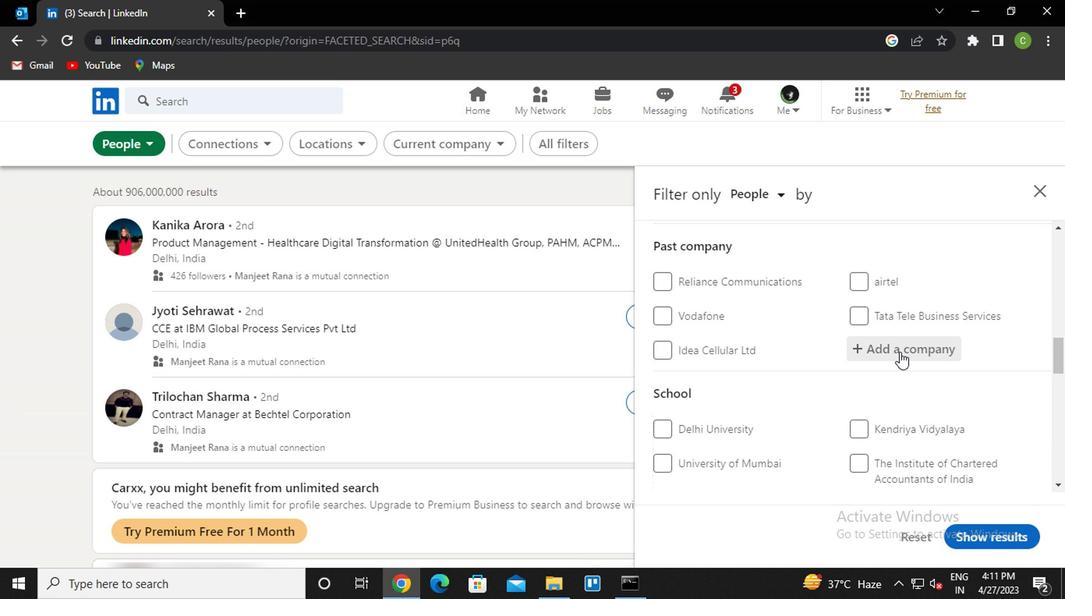 
Action: Mouse scrolled (891, 348) with delta (0, -1)
Screenshot: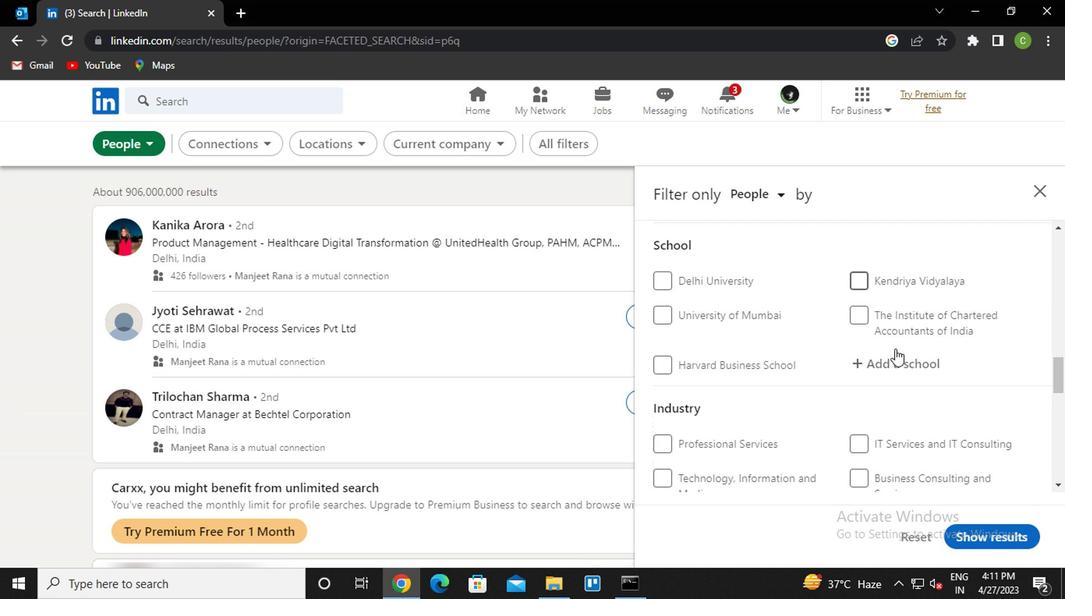 
Action: Mouse moved to (901, 283)
Screenshot: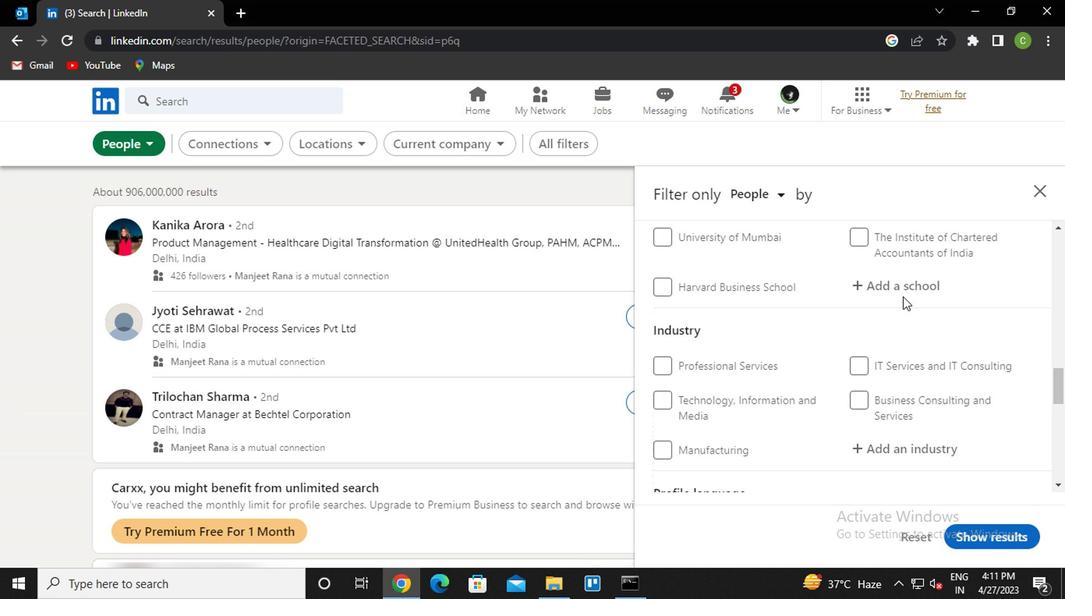 
Action: Mouse pressed left at (901, 283)
Screenshot: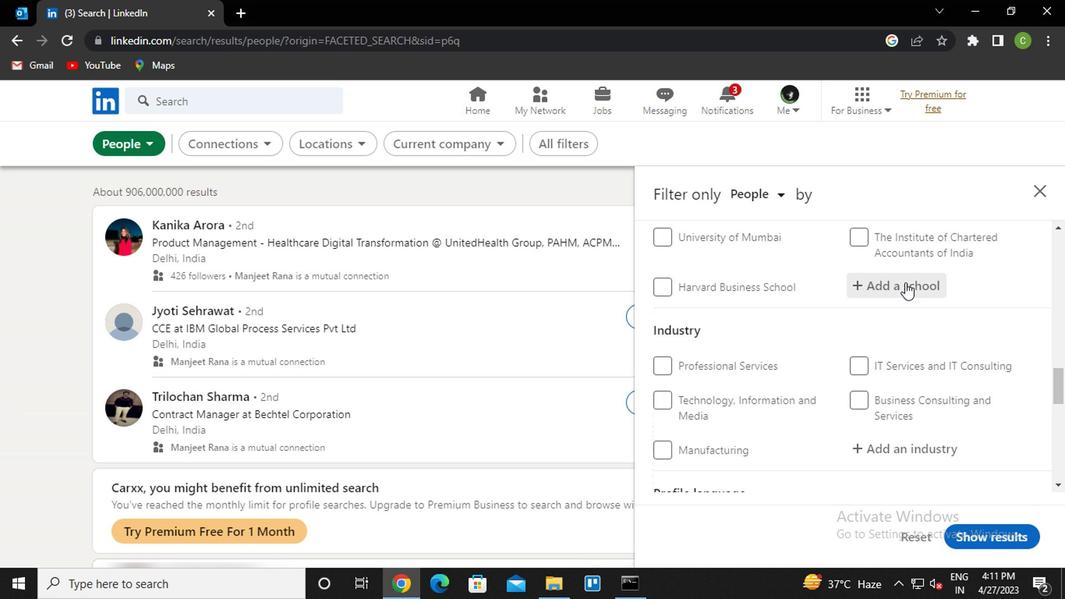 
Action: Key pressed <Key.caps_lock>spjim<Key.down><Key.enter>
Screenshot: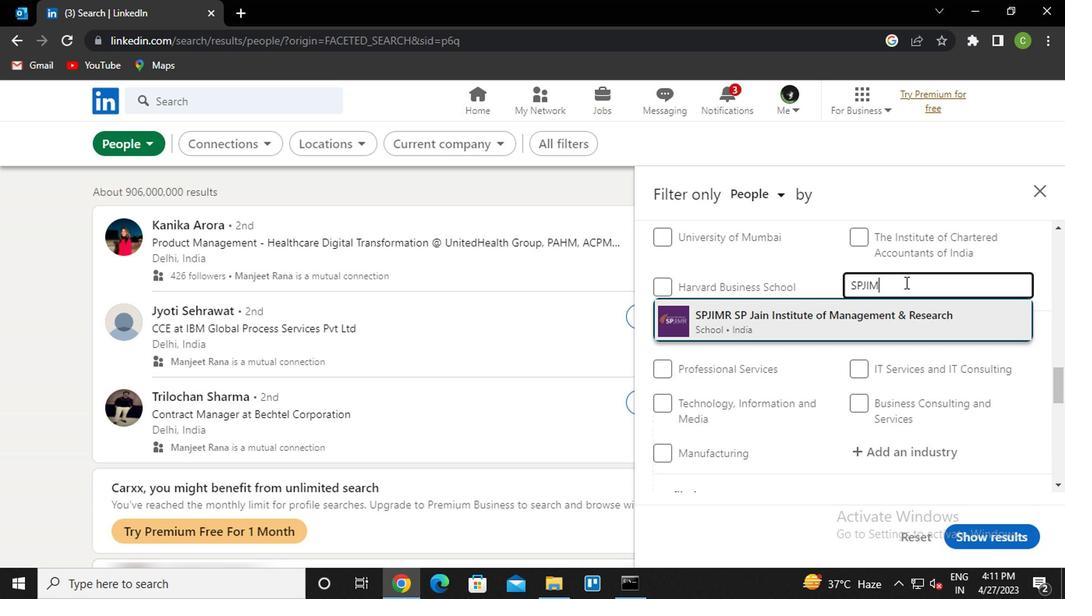 
Action: Mouse moved to (901, 283)
Screenshot: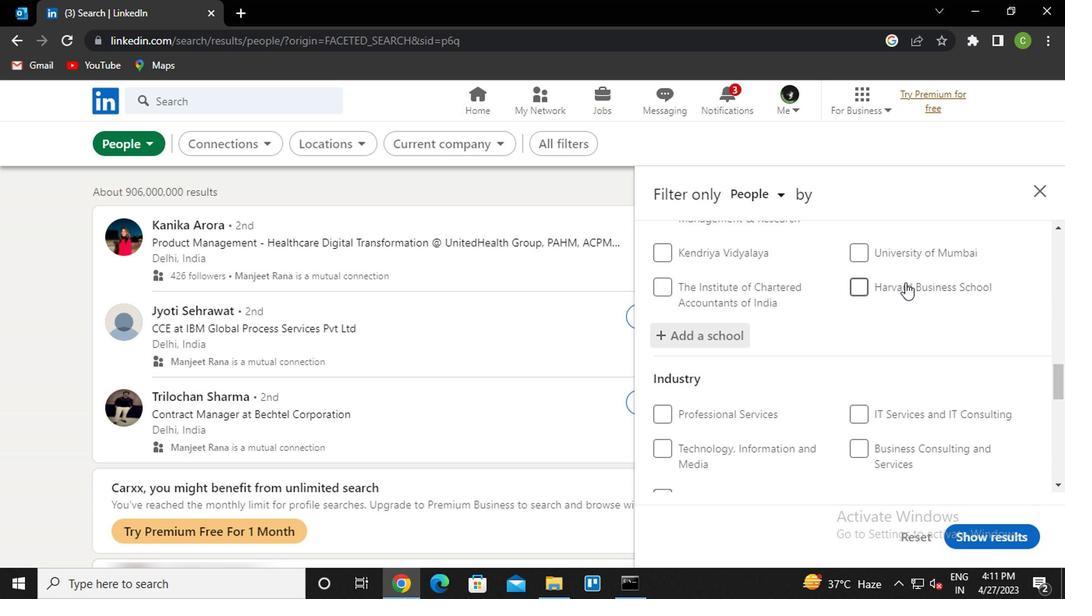 
Action: Mouse scrolled (901, 282) with delta (0, -1)
Screenshot: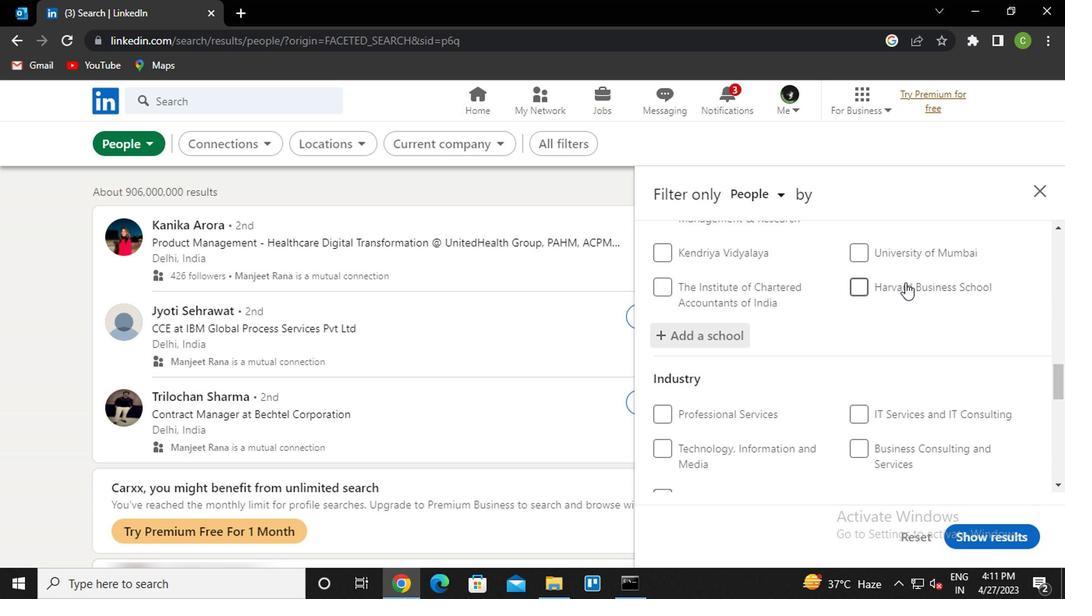 
Action: Mouse moved to (894, 290)
Screenshot: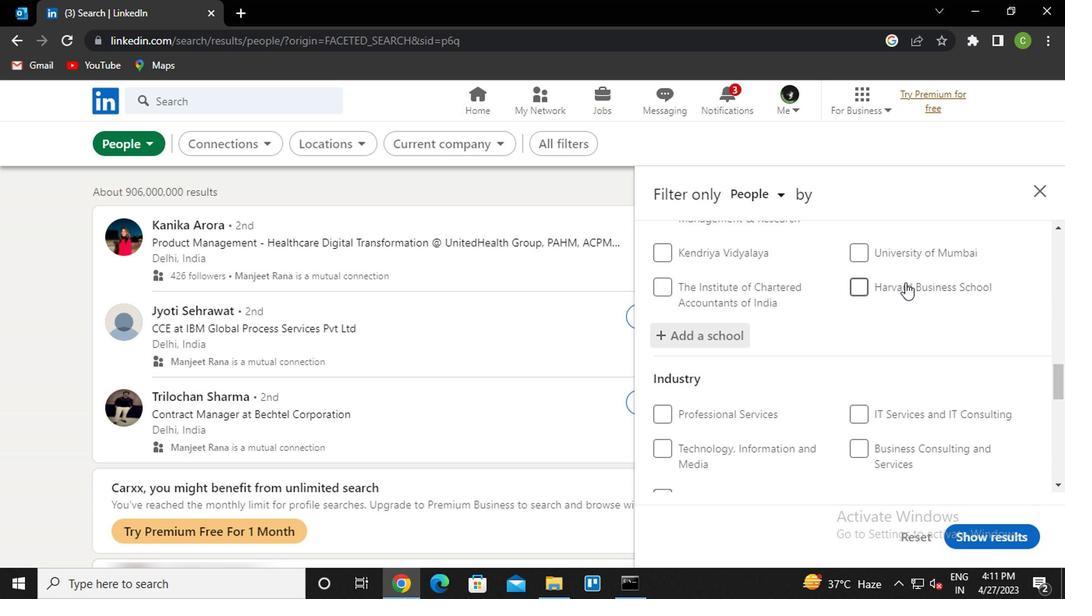 
Action: Mouse scrolled (894, 289) with delta (0, 0)
Screenshot: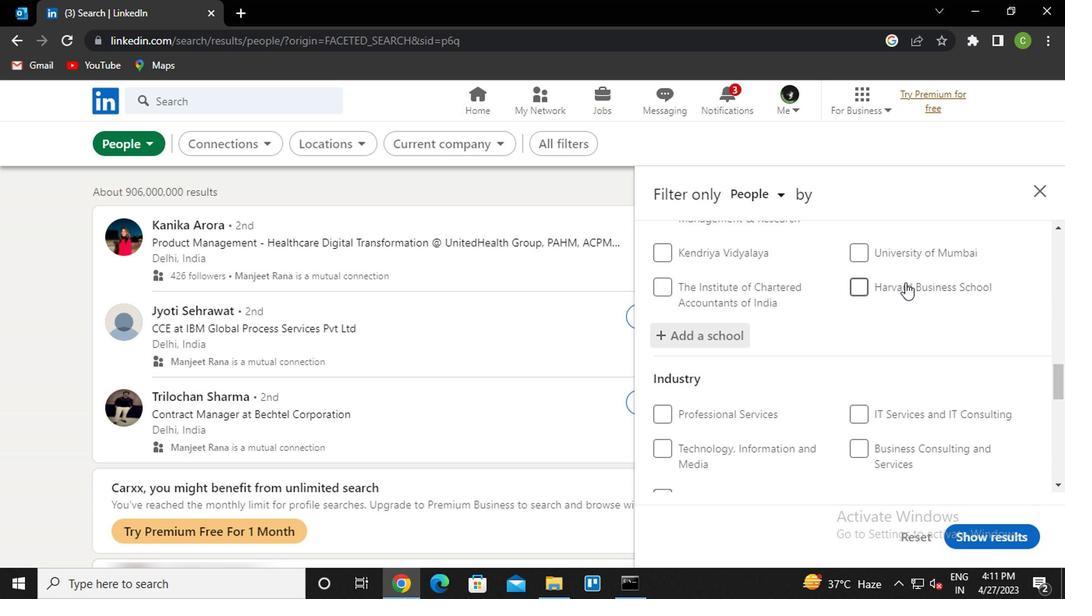 
Action: Mouse moved to (889, 339)
Screenshot: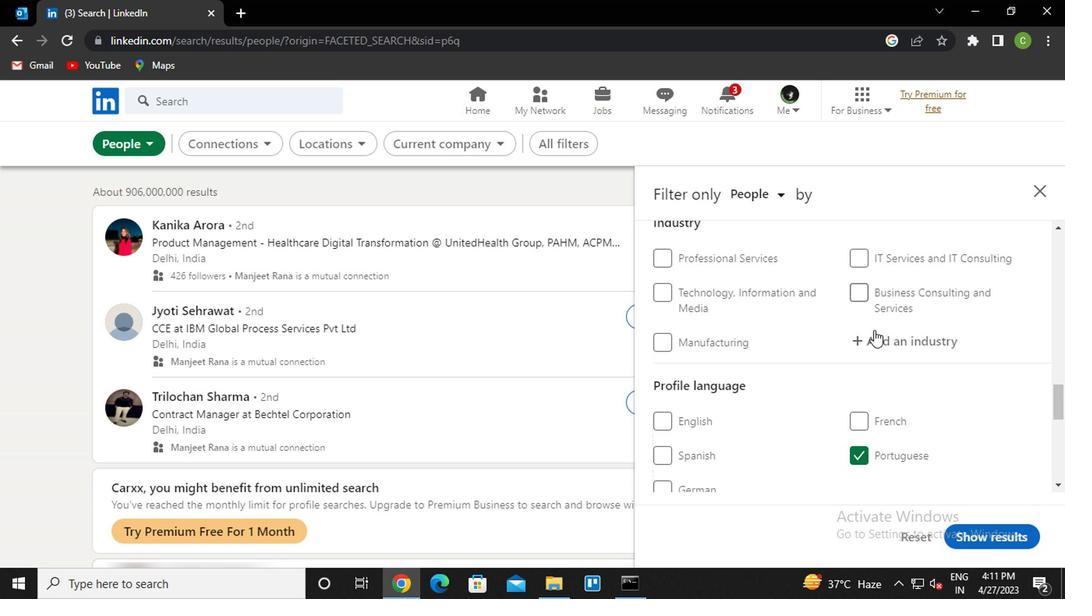 
Action: Mouse pressed left at (889, 339)
Screenshot: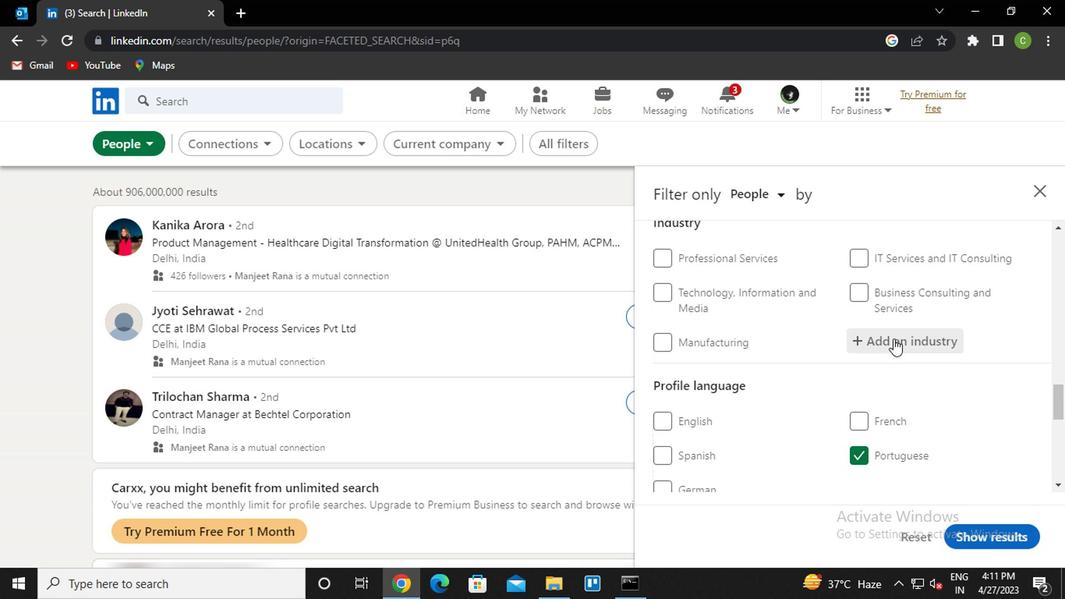 
Action: Key pressed <Key.caps_lock><Key.caps_lock>e<Key.caps_lock>lectrical<Key.space><Key.caps_lock>e<Key.caps_lock>quip<Key.down><Key.enter>
Screenshot: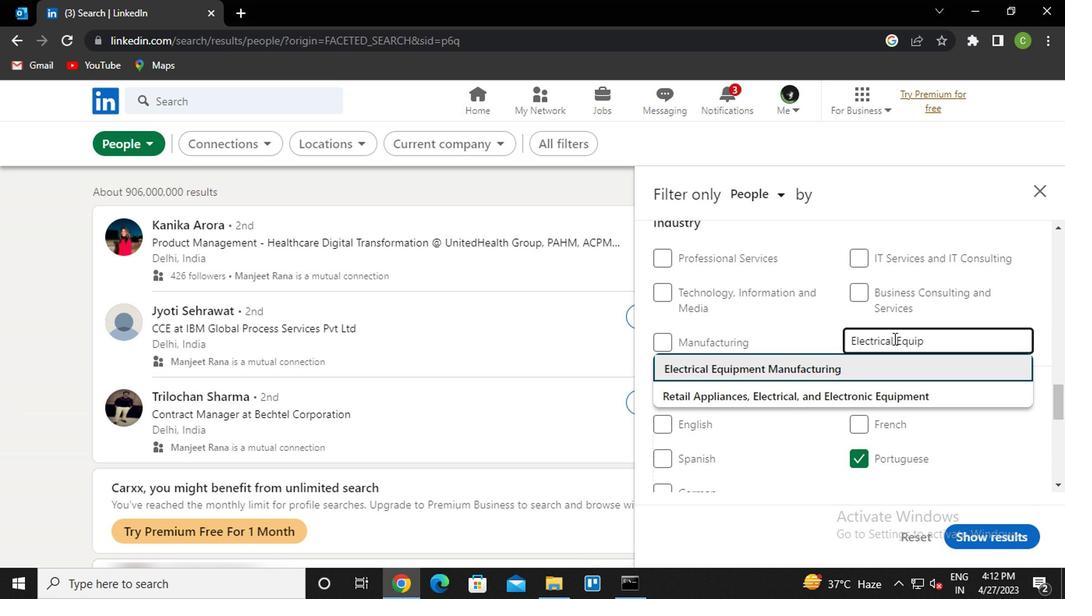 
Action: Mouse moved to (889, 341)
Screenshot: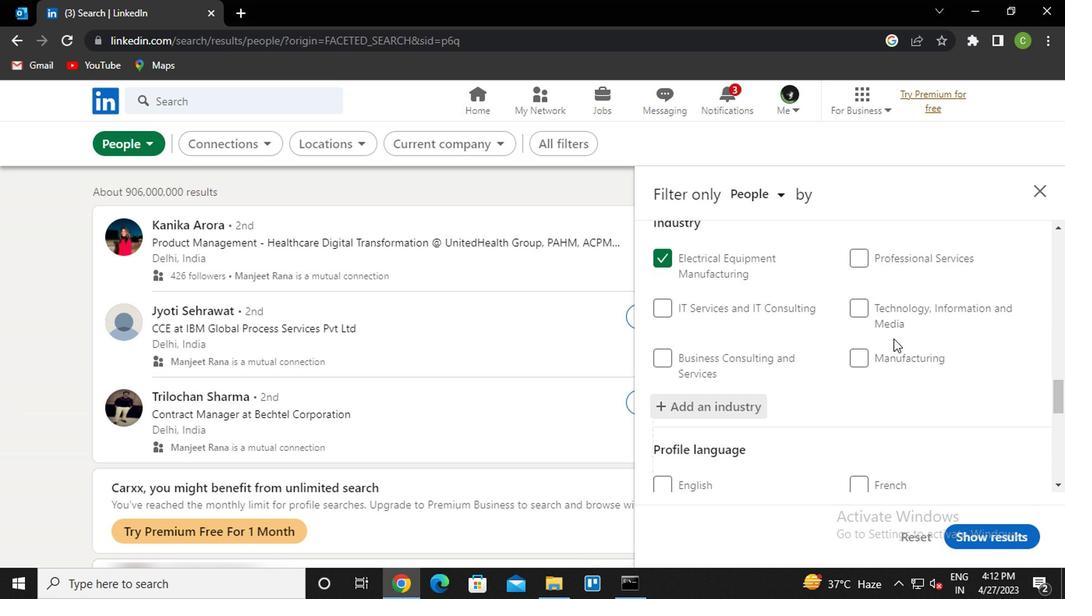 
Action: Mouse scrolled (889, 340) with delta (0, -1)
Screenshot: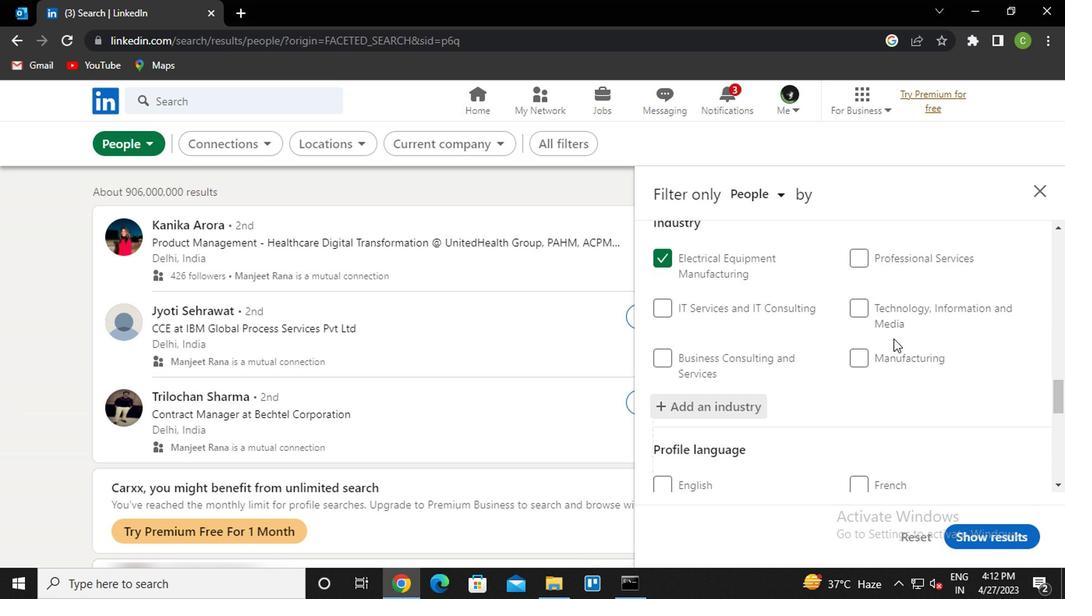 
Action: Mouse scrolled (889, 340) with delta (0, -1)
Screenshot: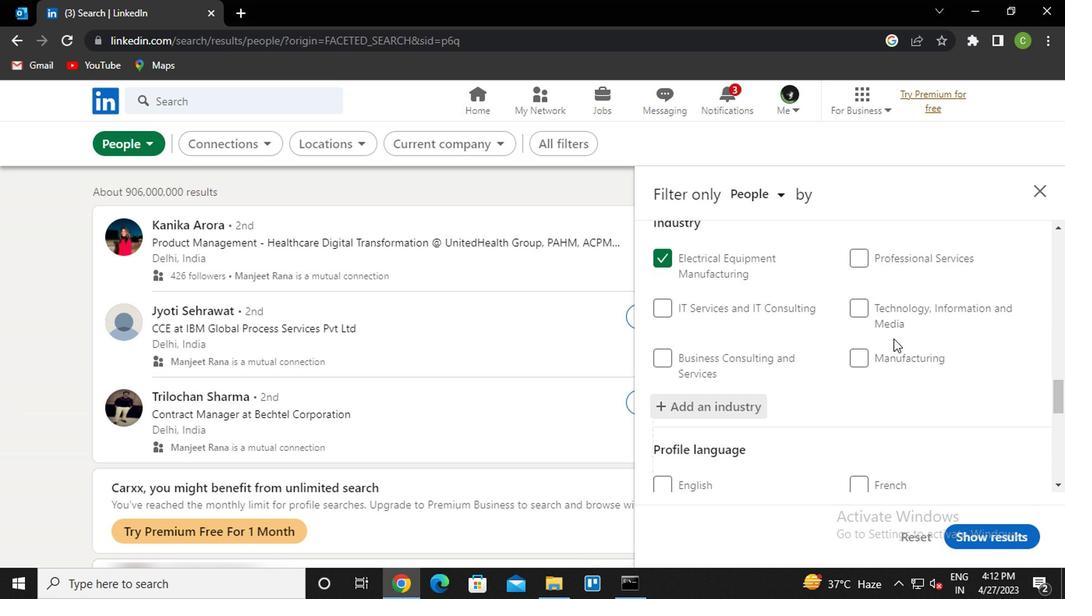 
Action: Mouse moved to (887, 344)
Screenshot: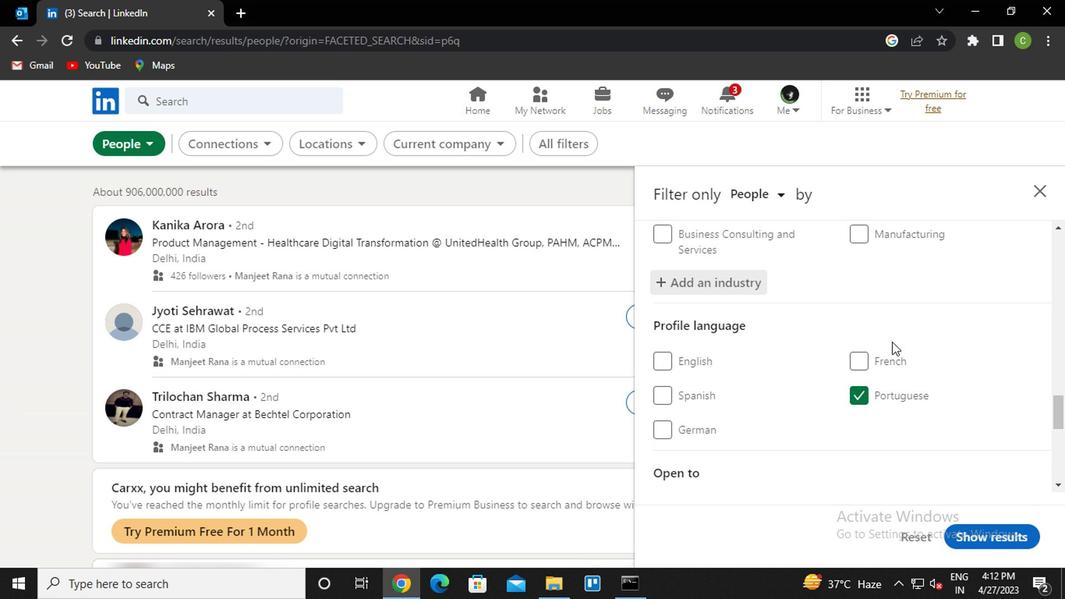 
Action: Mouse scrolled (887, 343) with delta (0, -1)
Screenshot: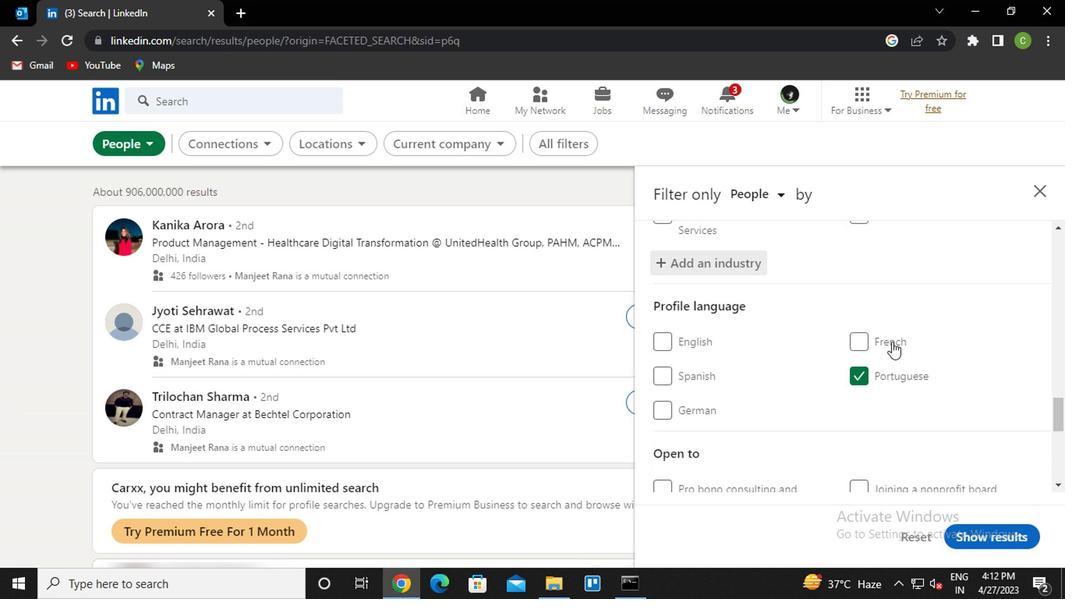 
Action: Mouse scrolled (887, 343) with delta (0, -1)
Screenshot: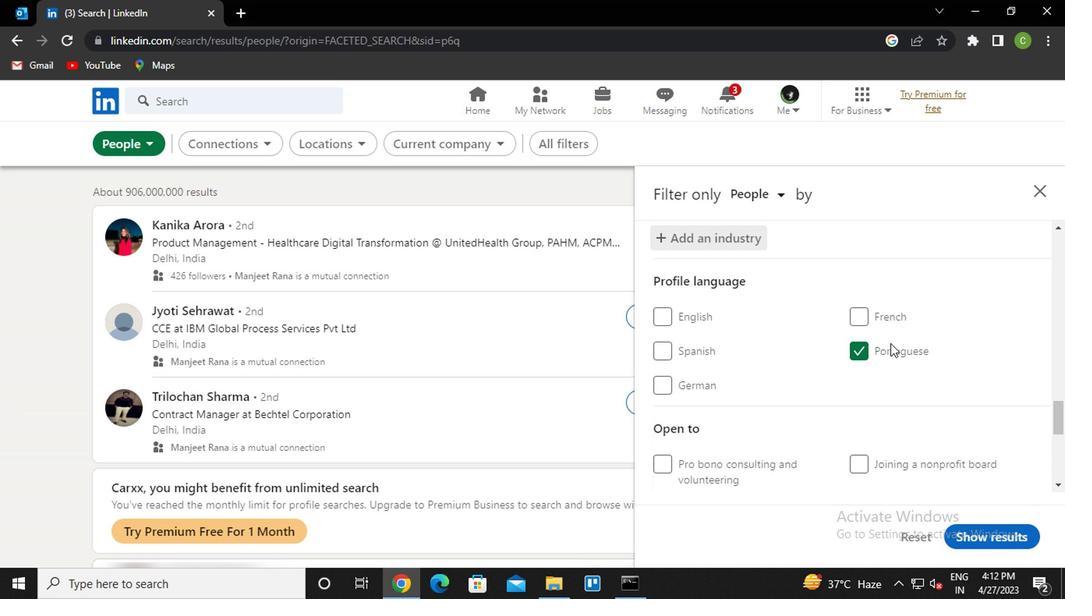 
Action: Mouse moved to (872, 356)
Screenshot: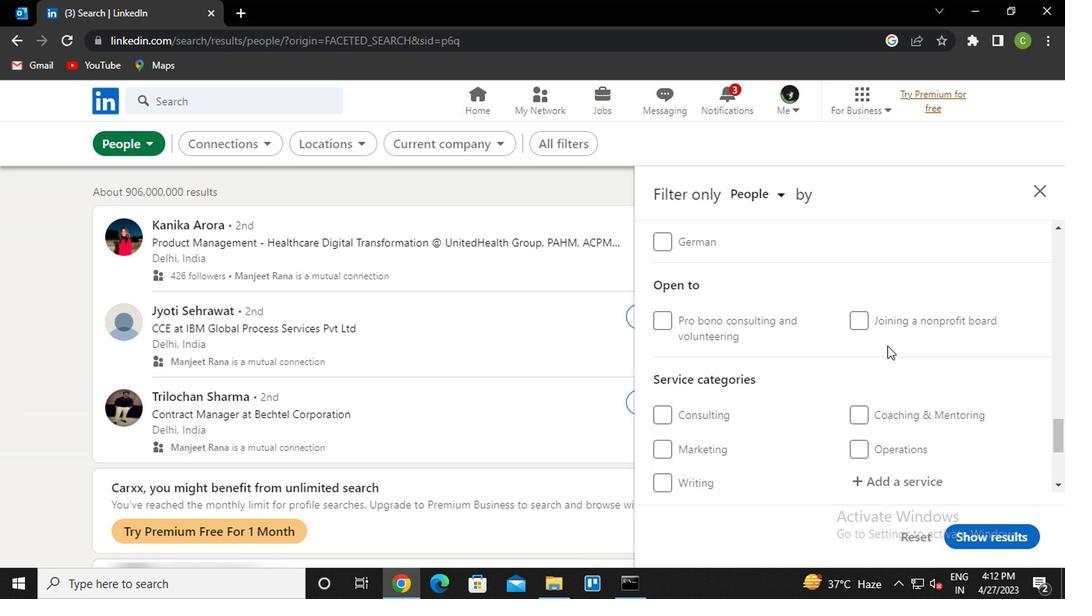 
Action: Mouse scrolled (872, 355) with delta (0, 0)
Screenshot: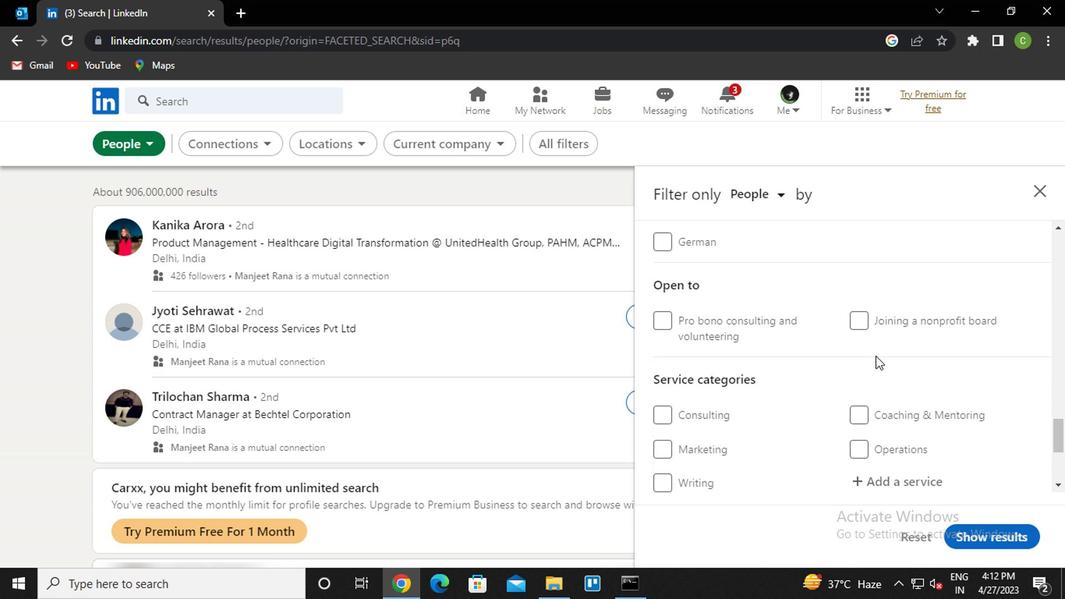 
Action: Mouse scrolled (872, 355) with delta (0, 0)
Screenshot: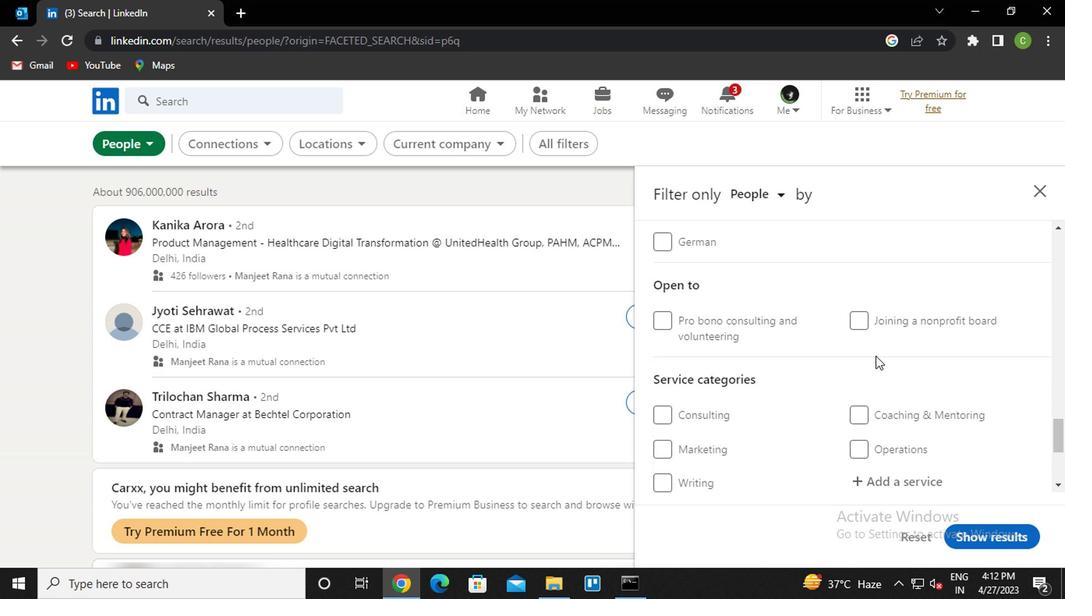 
Action: Mouse moved to (882, 334)
Screenshot: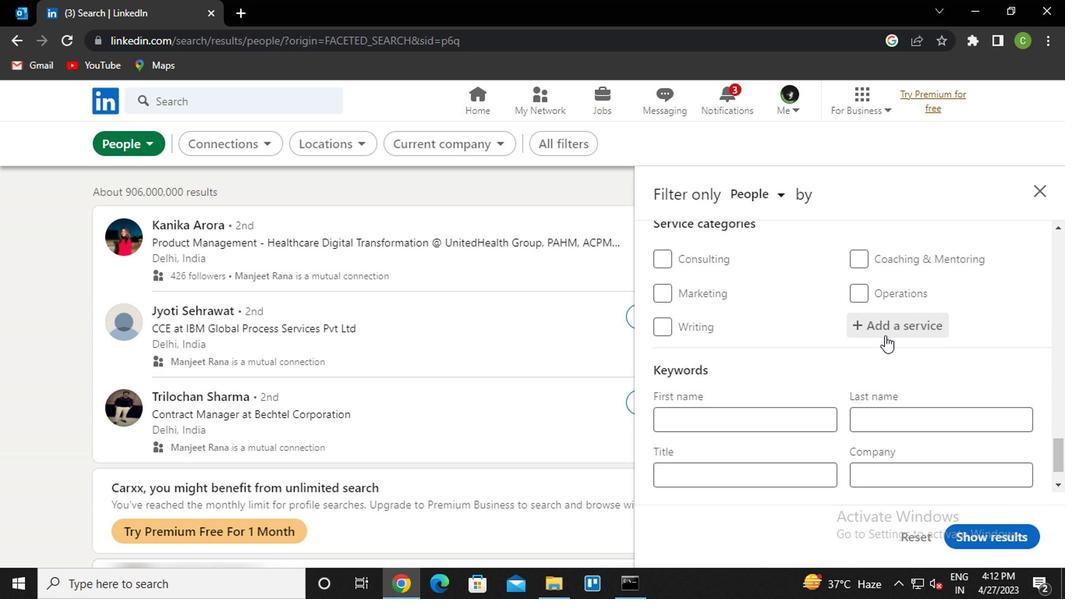 
Action: Mouse pressed left at (882, 334)
Screenshot: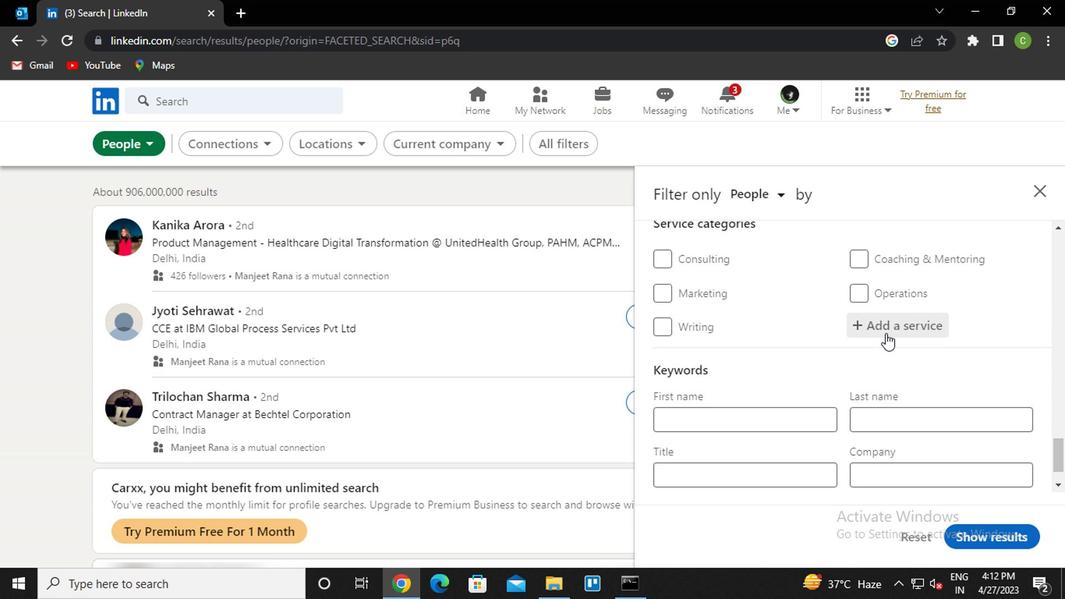 
Action: Key pressed <Key.caps_lock>a<Key.caps_lock>ccounting<Key.down><Key.enter>
Screenshot: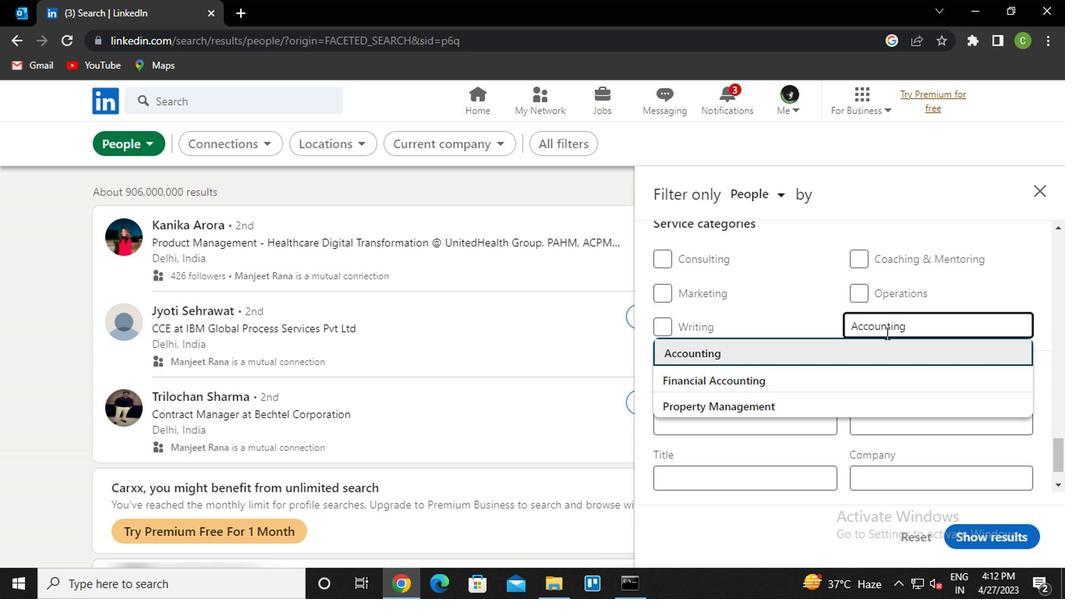 
Action: Mouse scrolled (882, 333) with delta (0, -1)
Screenshot: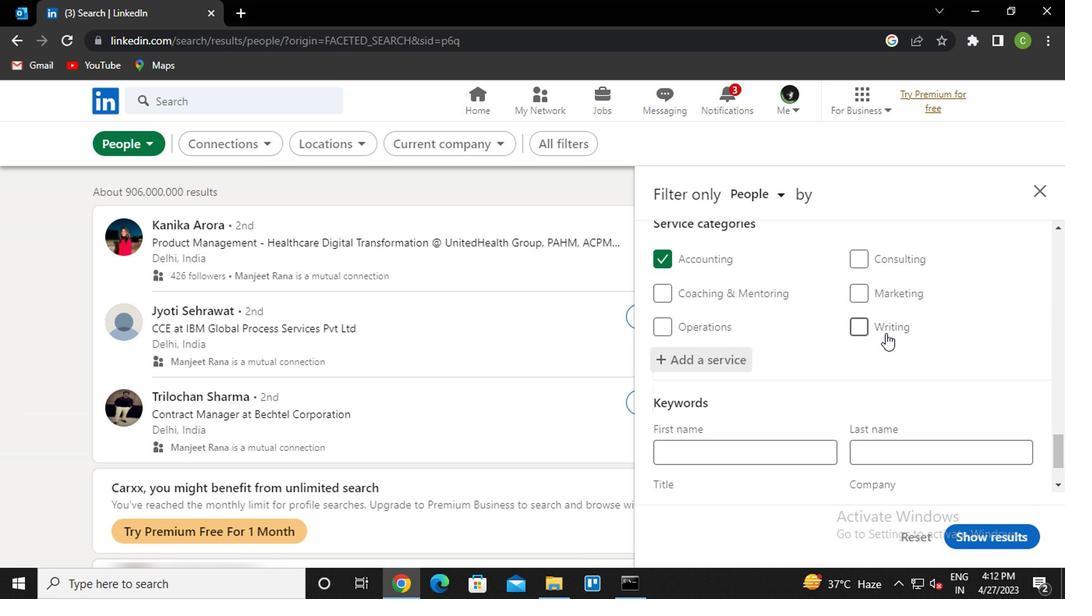 
Action: Mouse scrolled (882, 333) with delta (0, -1)
Screenshot: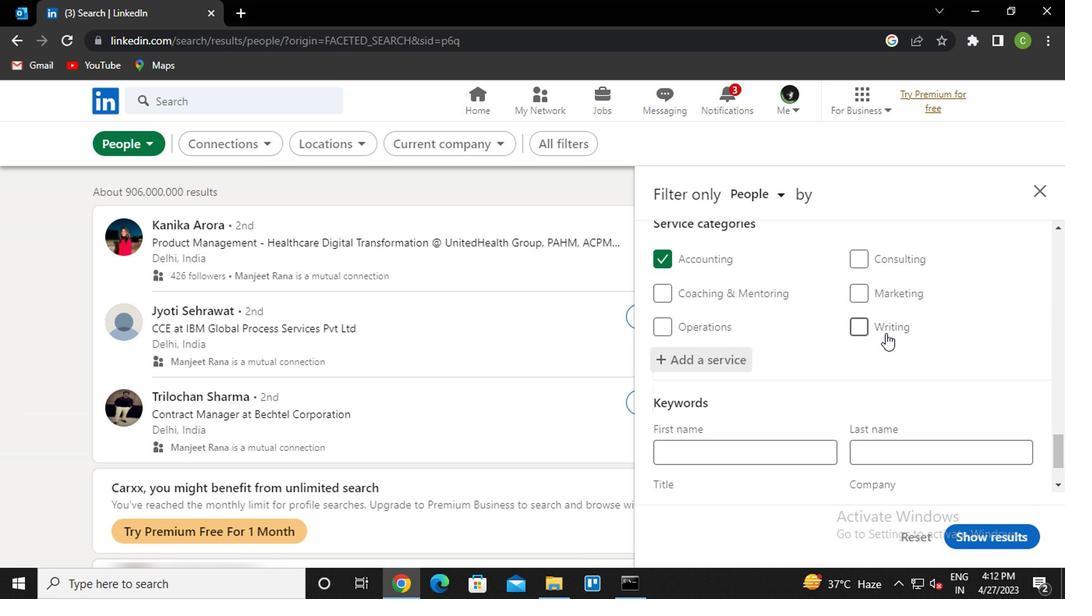 
Action: Mouse scrolled (882, 333) with delta (0, -1)
Screenshot: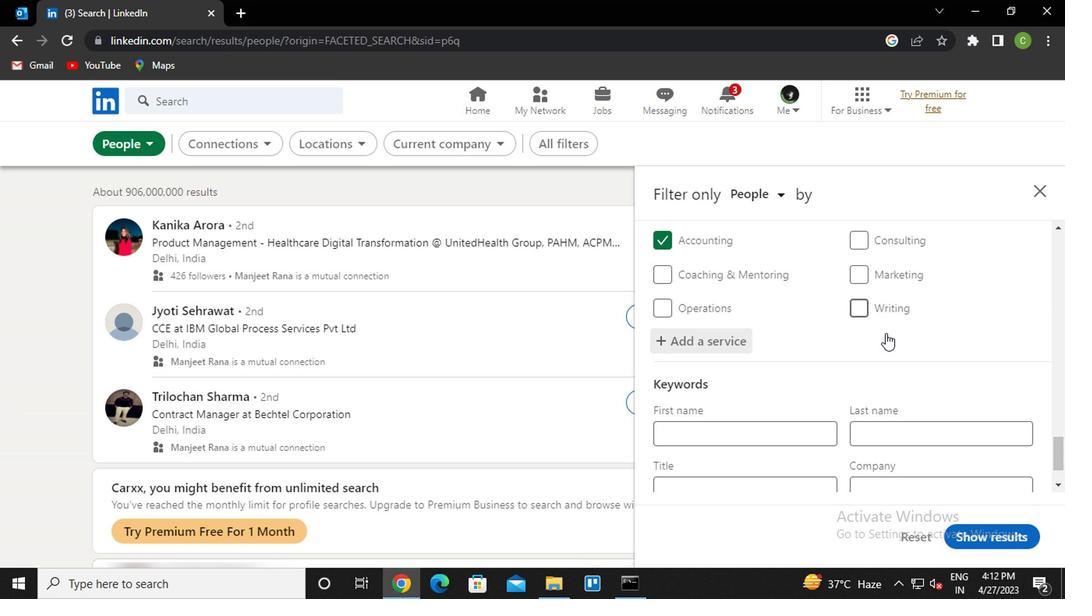 
Action: Mouse scrolled (882, 333) with delta (0, -1)
Screenshot: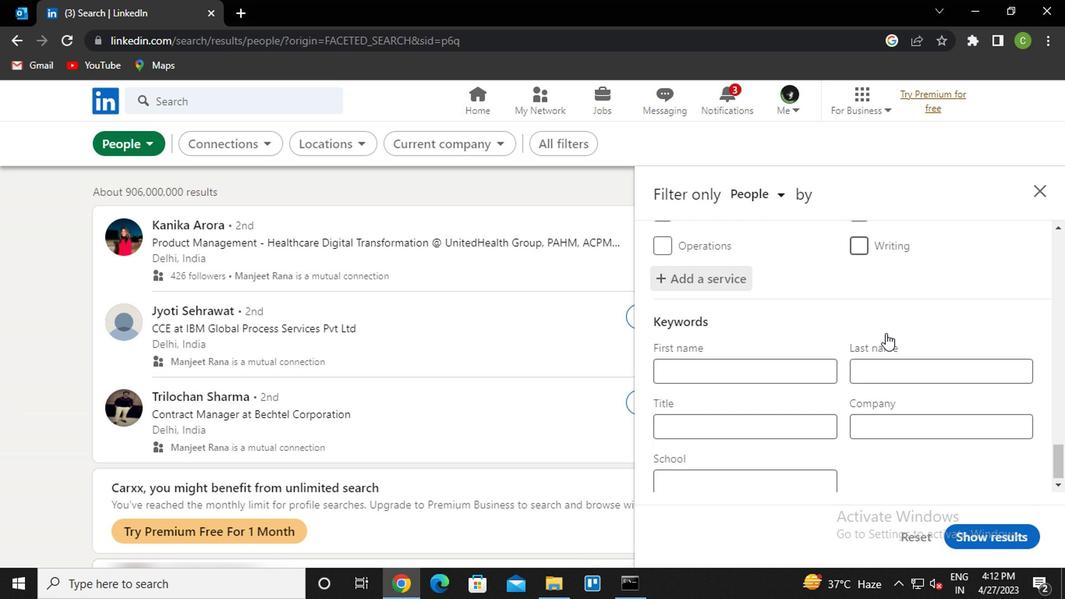 
Action: Mouse moved to (881, 334)
Screenshot: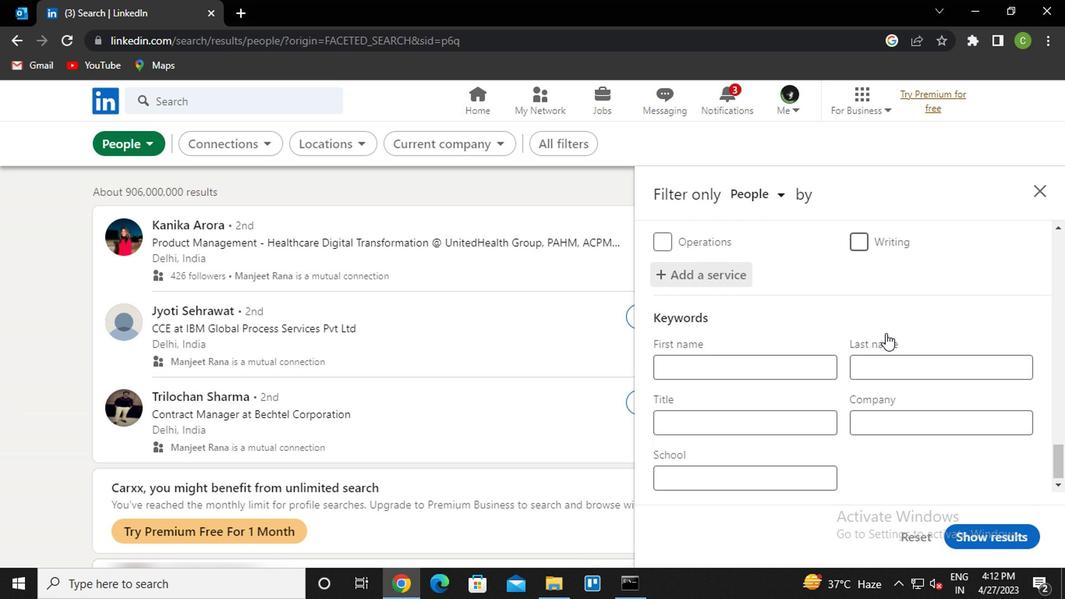 
Action: Mouse scrolled (881, 333) with delta (0, -1)
Screenshot: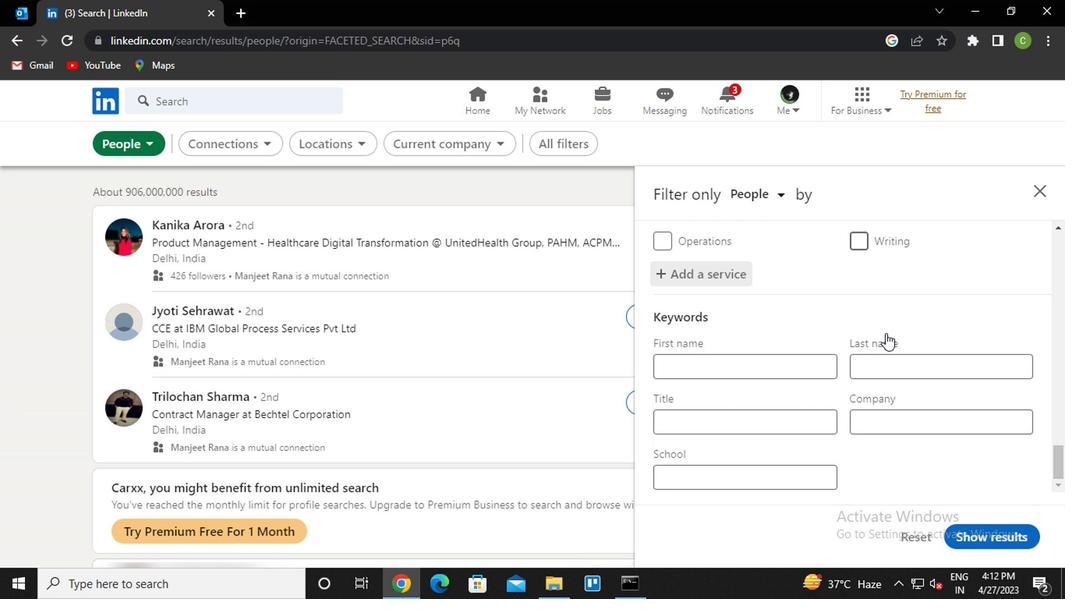 
Action: Mouse moved to (787, 421)
Screenshot: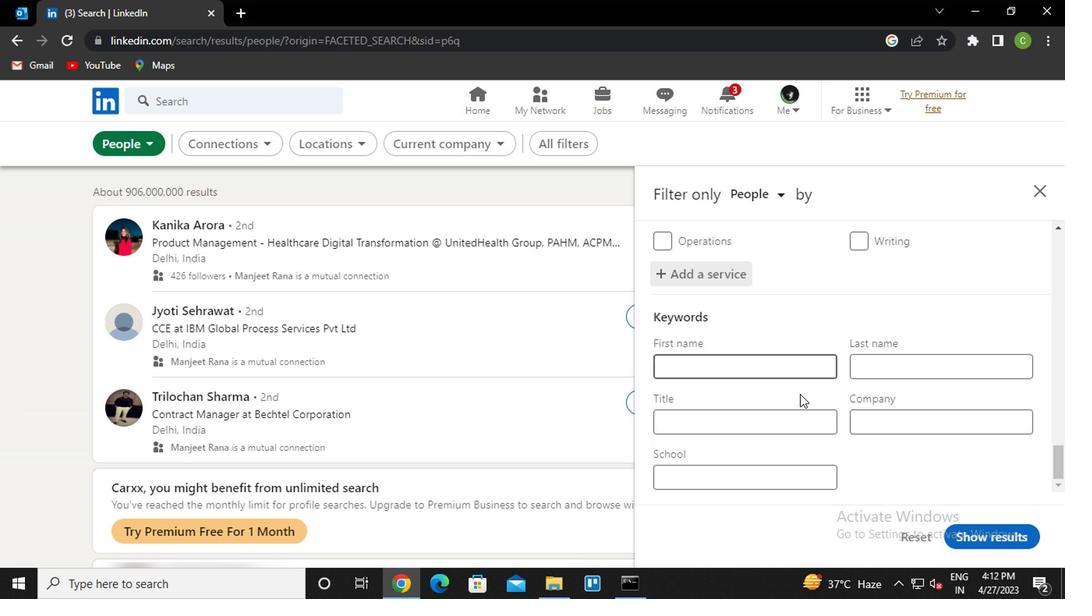 
Action: Mouse pressed left at (787, 421)
Screenshot: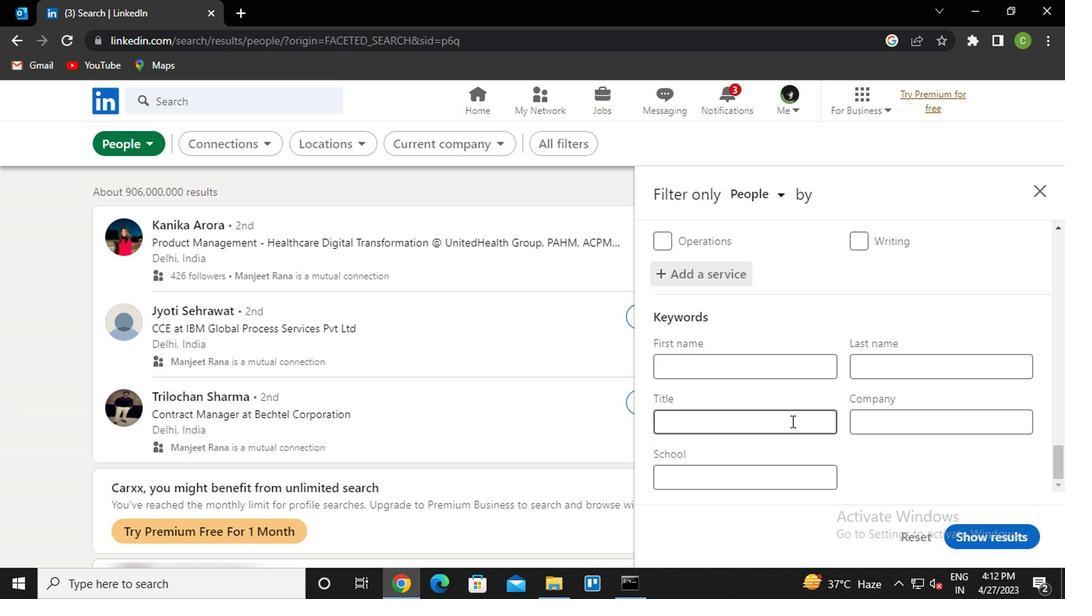 
Action: Key pressed <Key.caps_lock>h<Key.caps_lock>eavy<Key.space><Key.caps_lock>e<Key.caps_lock>quipment<Key.space><Key.caps_lock>o<Key.caps_lock>Perator
Screenshot: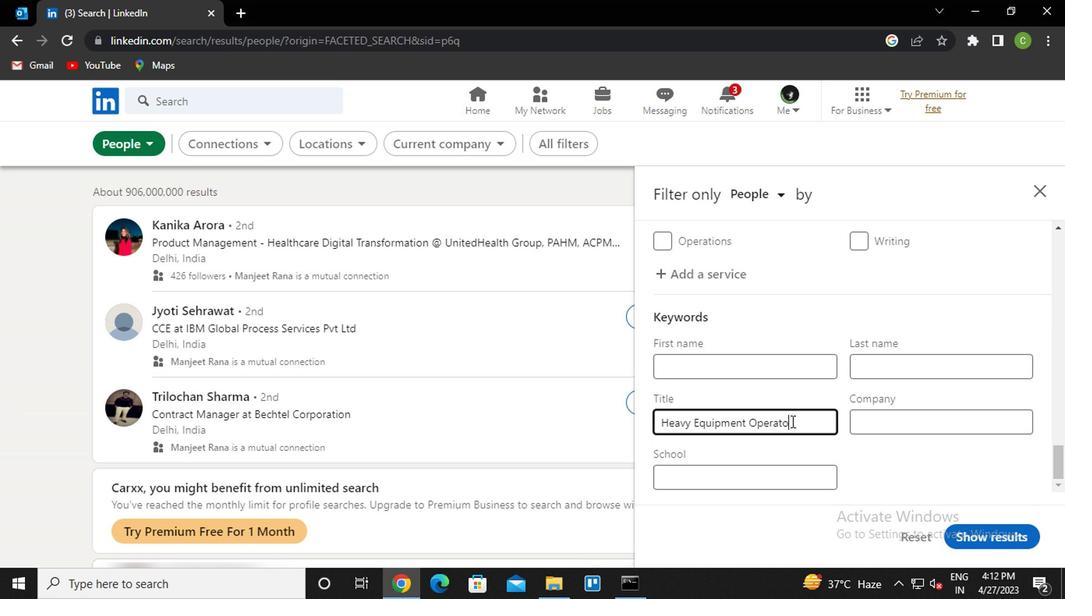 
Action: Mouse moved to (1008, 539)
Screenshot: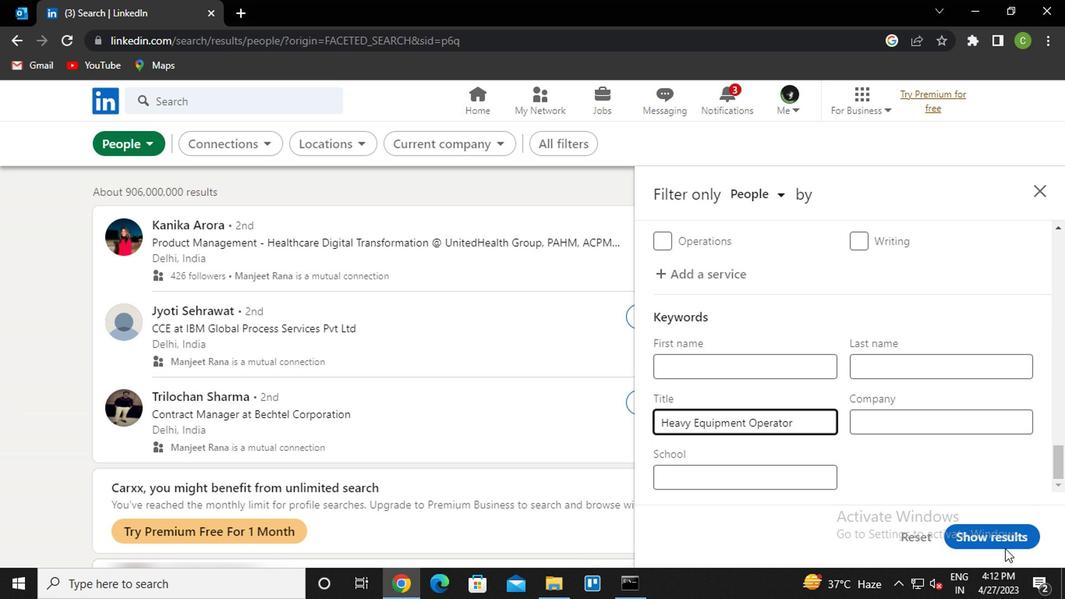 
Action: Mouse pressed left at (1008, 539)
Screenshot: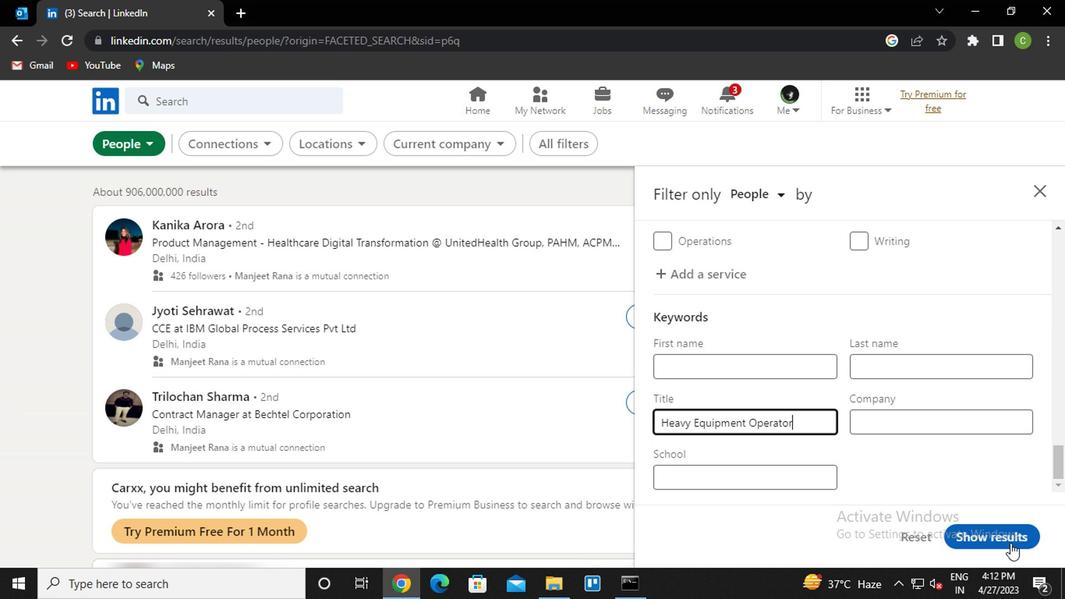 
Action: Mouse moved to (581, 533)
Screenshot: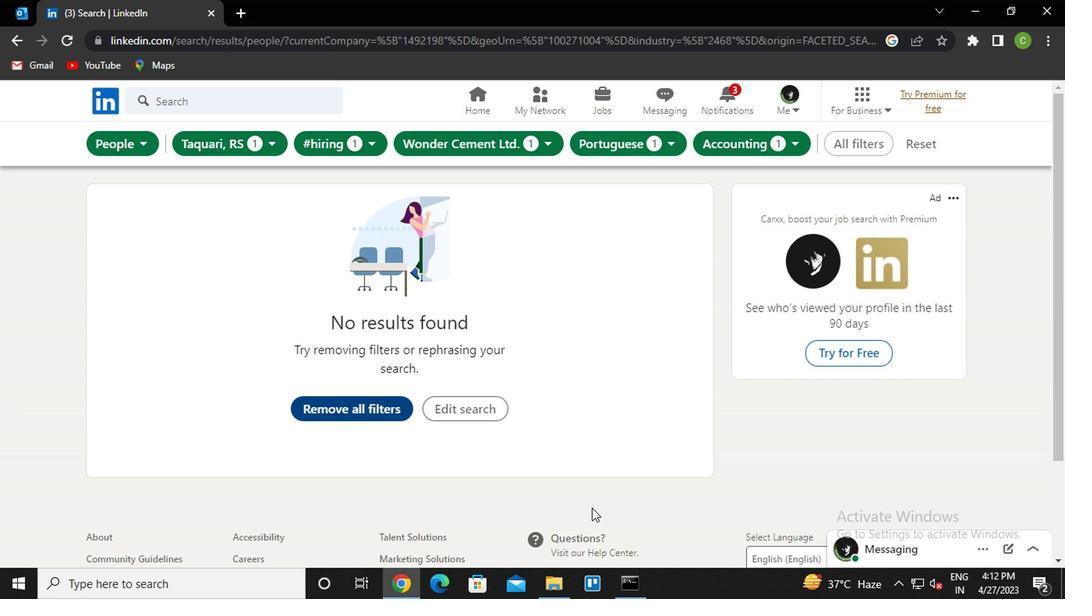 
Action: Key pressed <Key.f8>
Screenshot: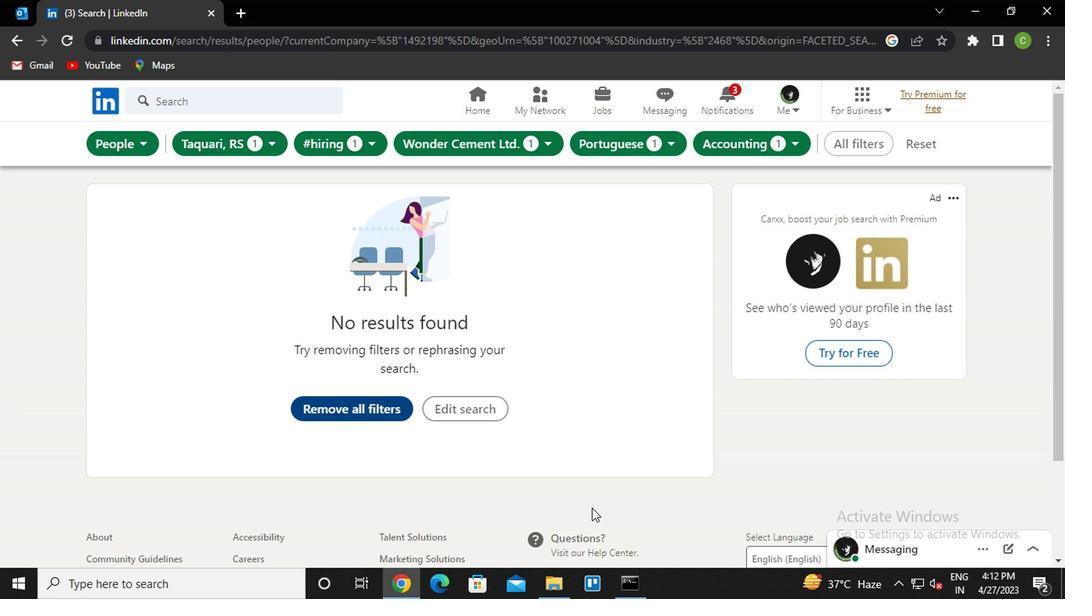 
